 Task: Set a status limit to 10000.
Action: Mouse moved to (16, 597)
Screenshot: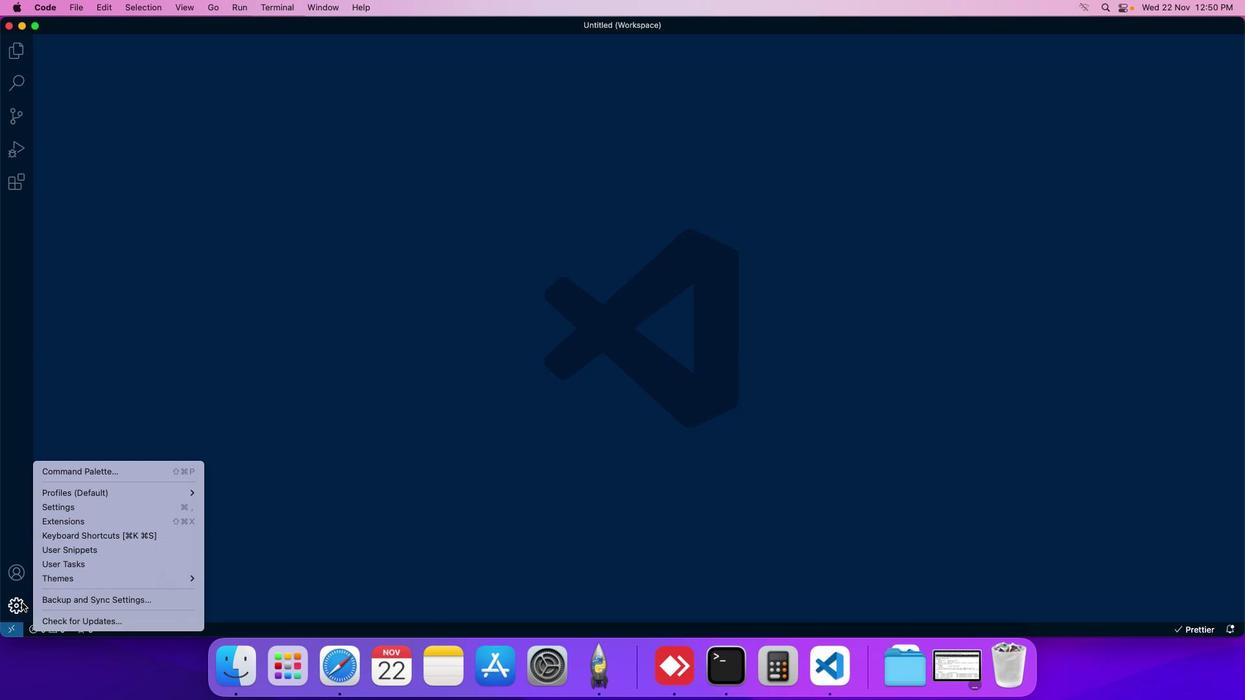 
Action: Mouse pressed left at (16, 597)
Screenshot: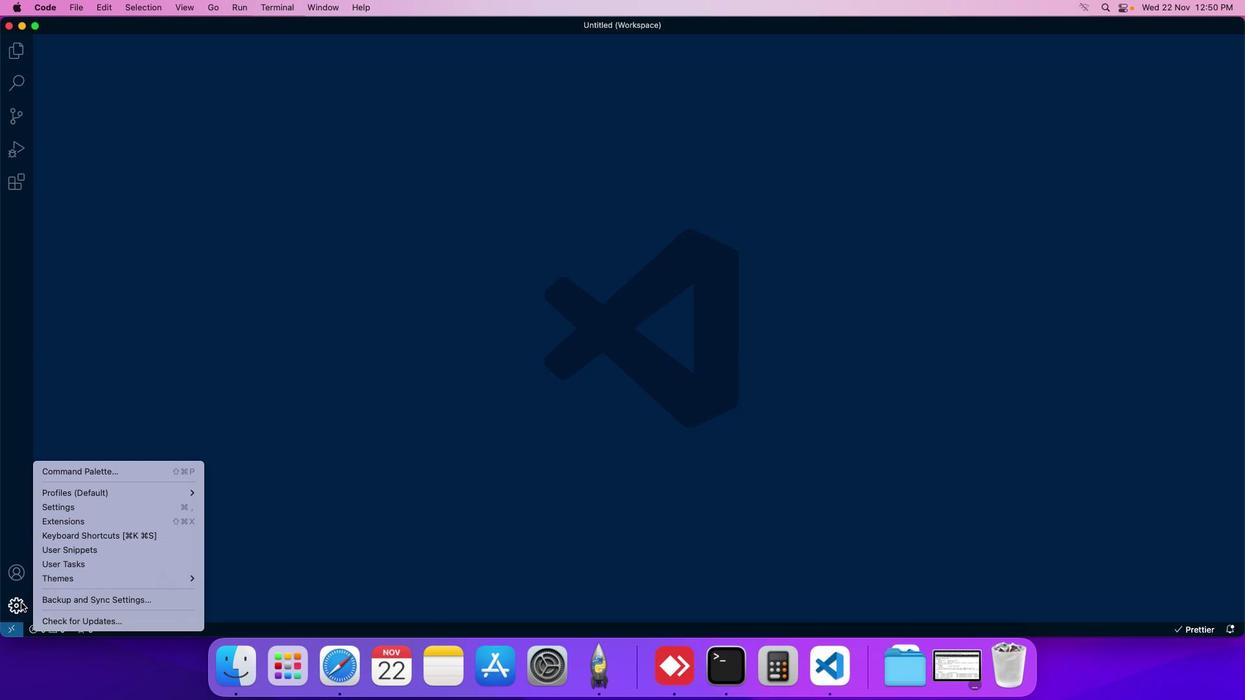 
Action: Mouse moved to (77, 507)
Screenshot: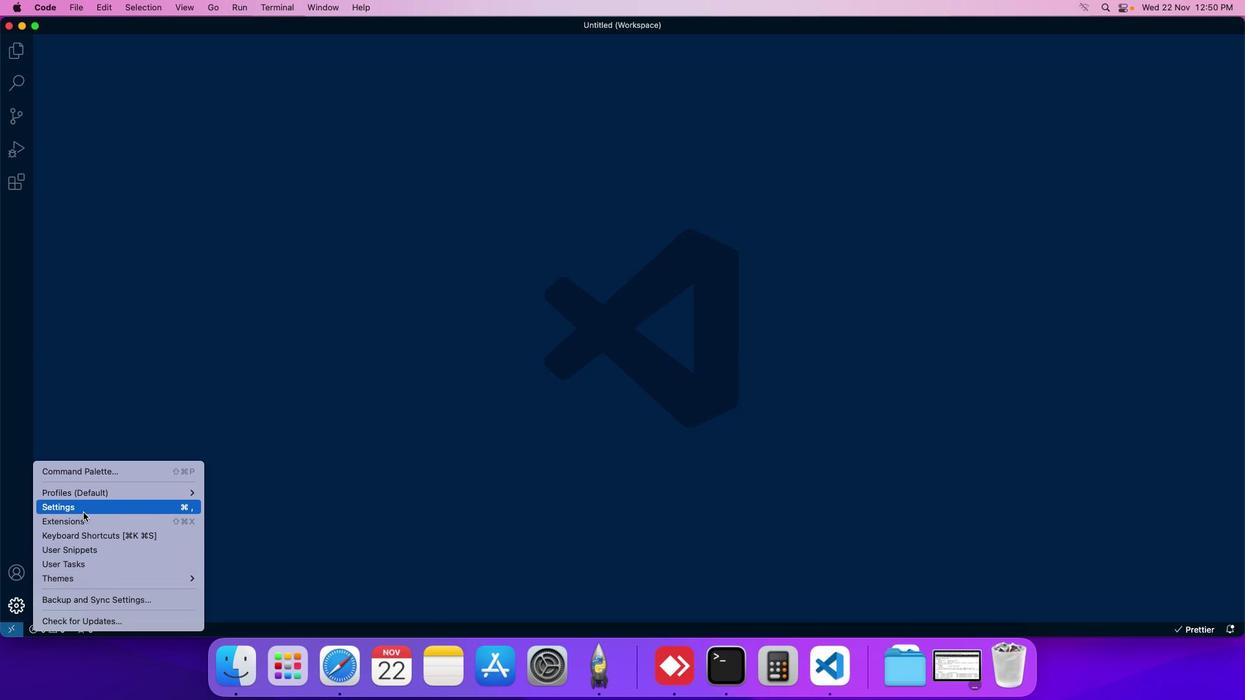 
Action: Mouse pressed left at (77, 507)
Screenshot: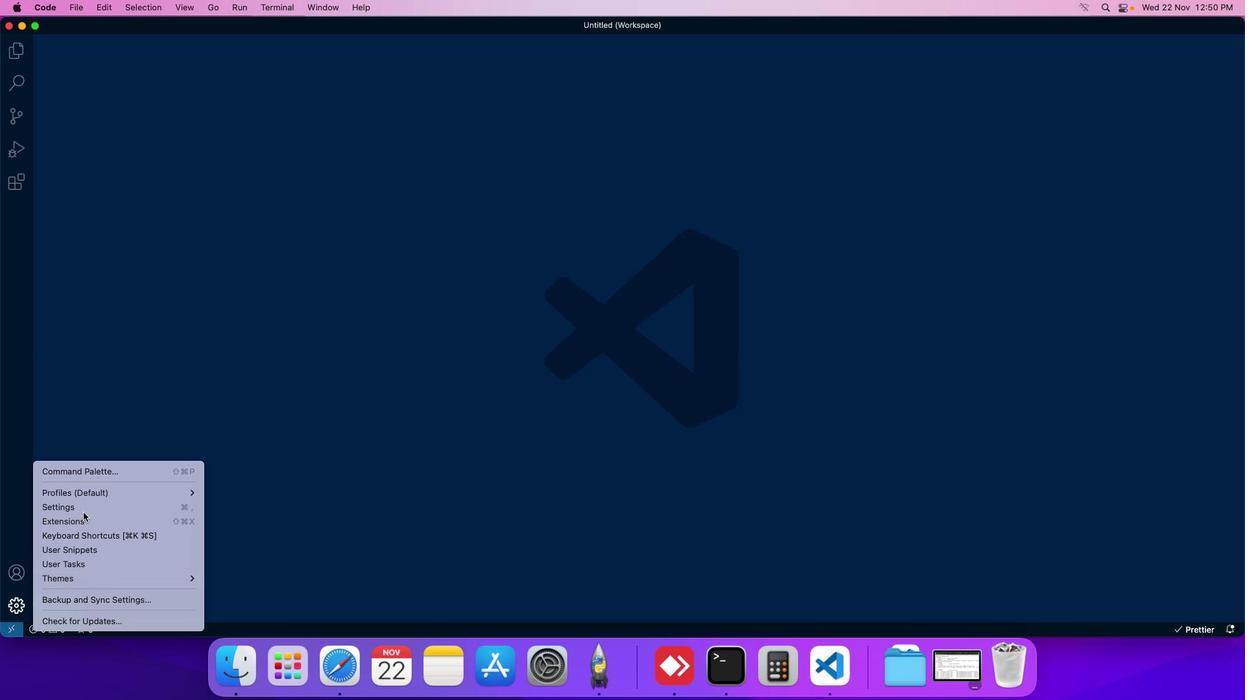 
Action: Mouse moved to (287, 102)
Screenshot: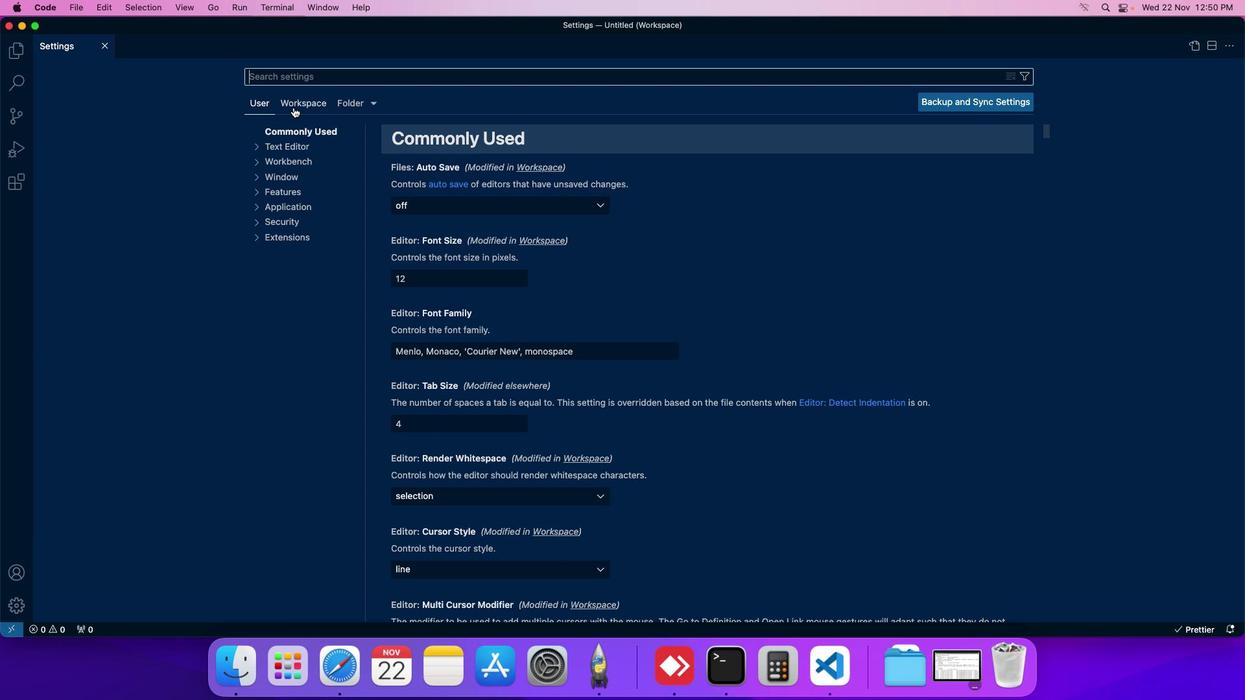 
Action: Mouse pressed left at (287, 102)
Screenshot: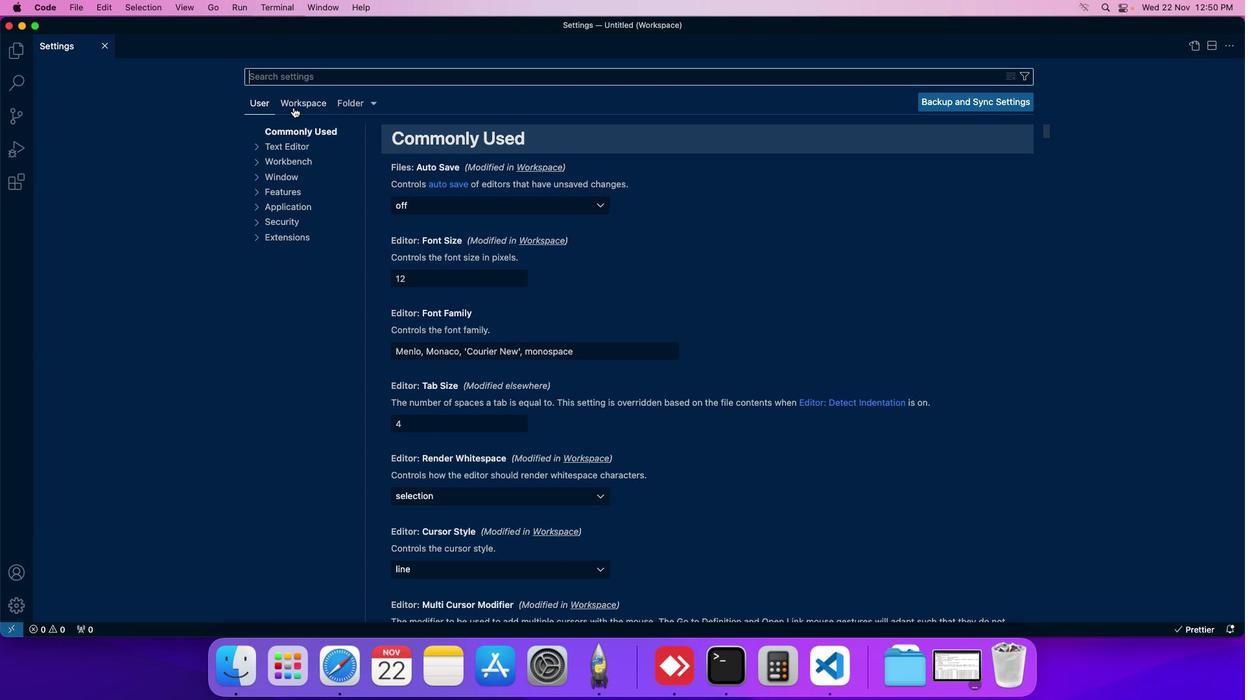 
Action: Mouse moved to (266, 213)
Screenshot: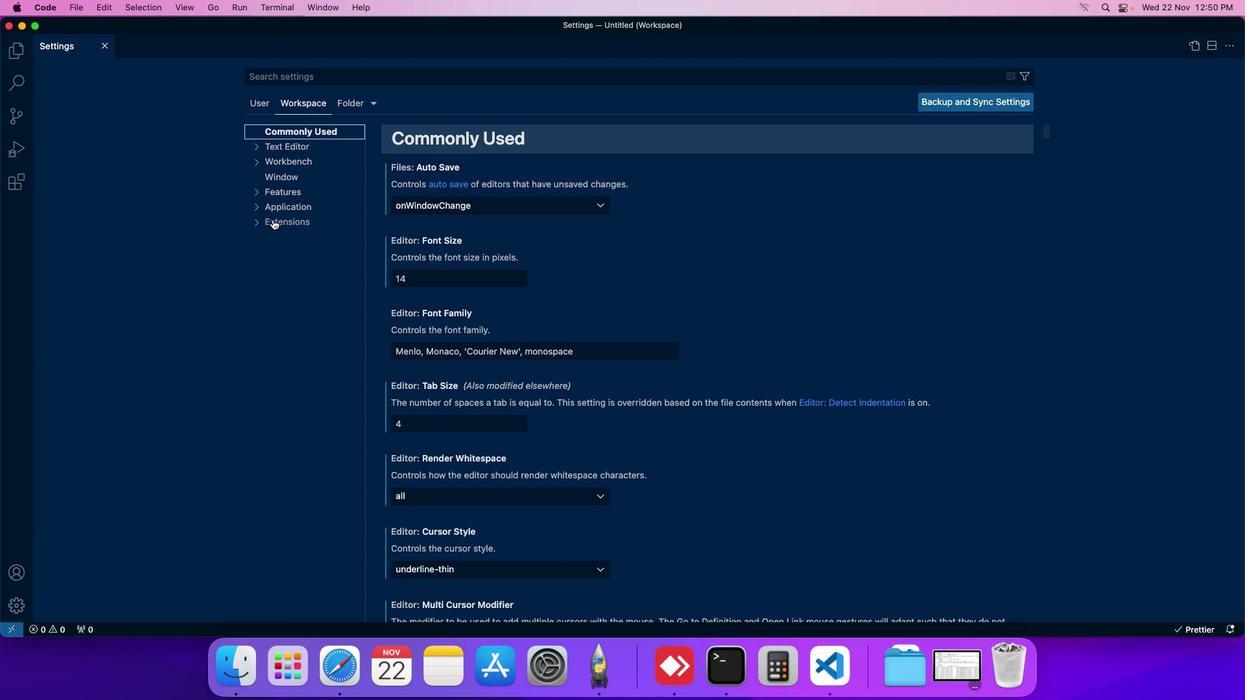 
Action: Mouse pressed left at (266, 213)
Screenshot: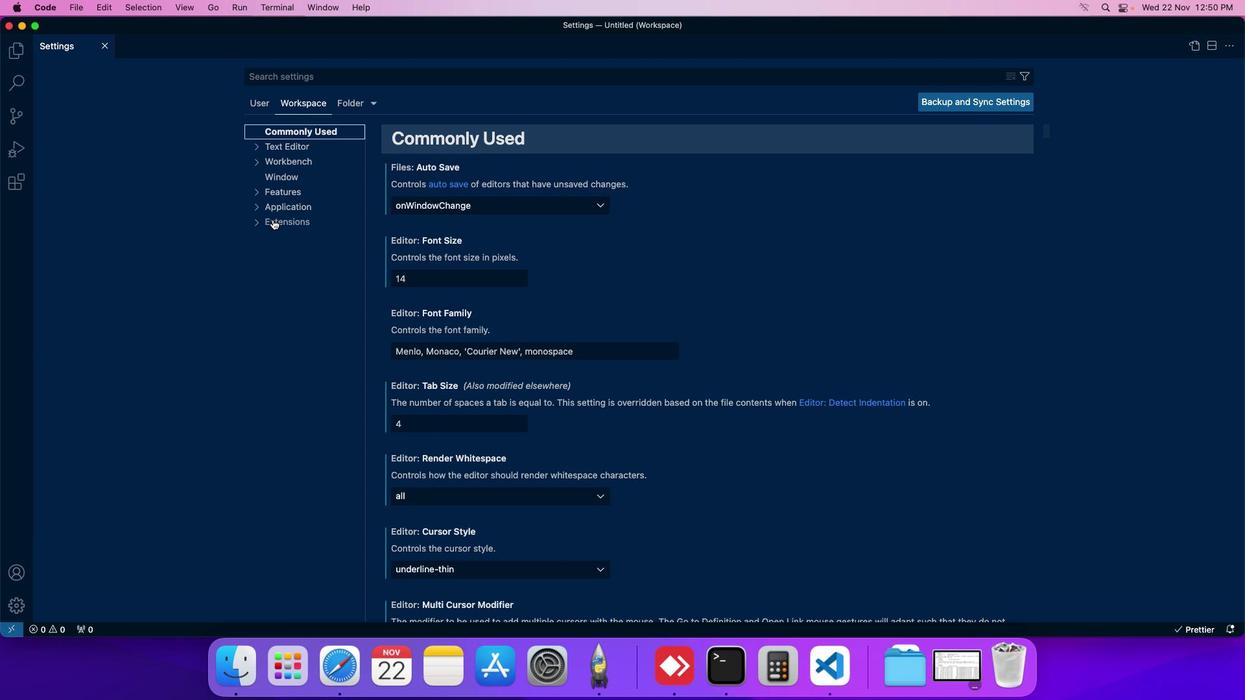 
Action: Mouse moved to (273, 272)
Screenshot: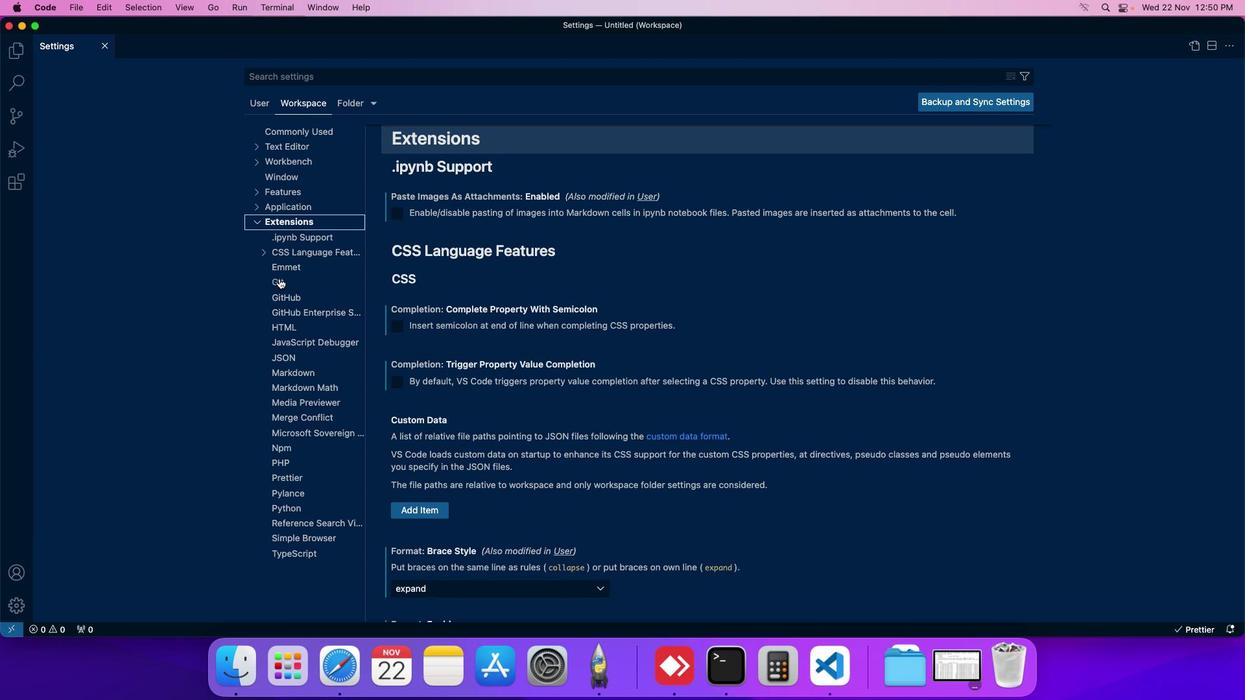 
Action: Mouse pressed left at (273, 272)
Screenshot: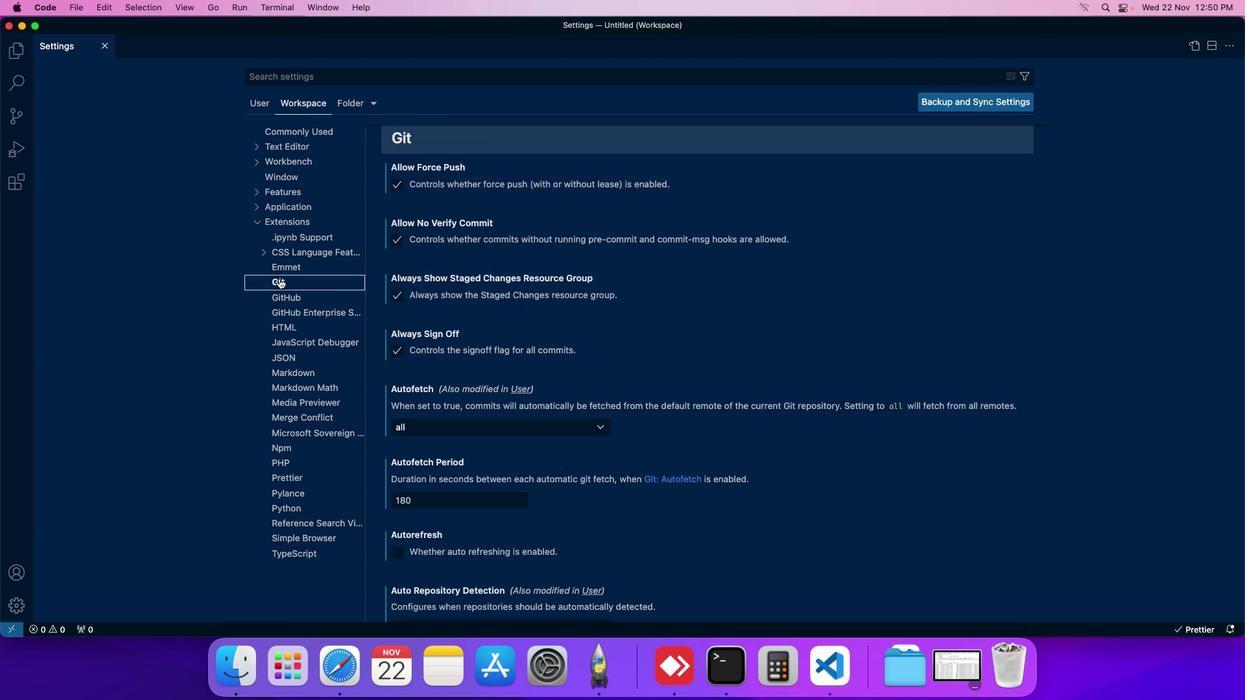 
Action: Mouse moved to (428, 321)
Screenshot: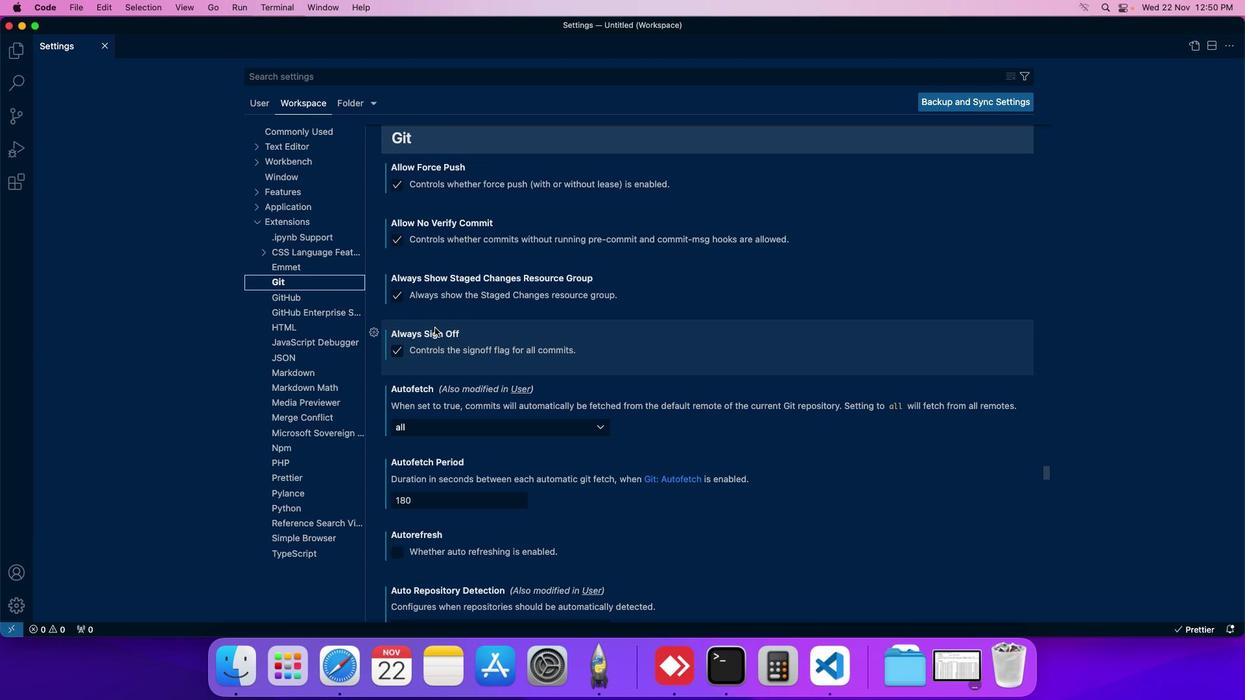 
Action: Mouse scrolled (428, 321) with delta (-5, -5)
Screenshot: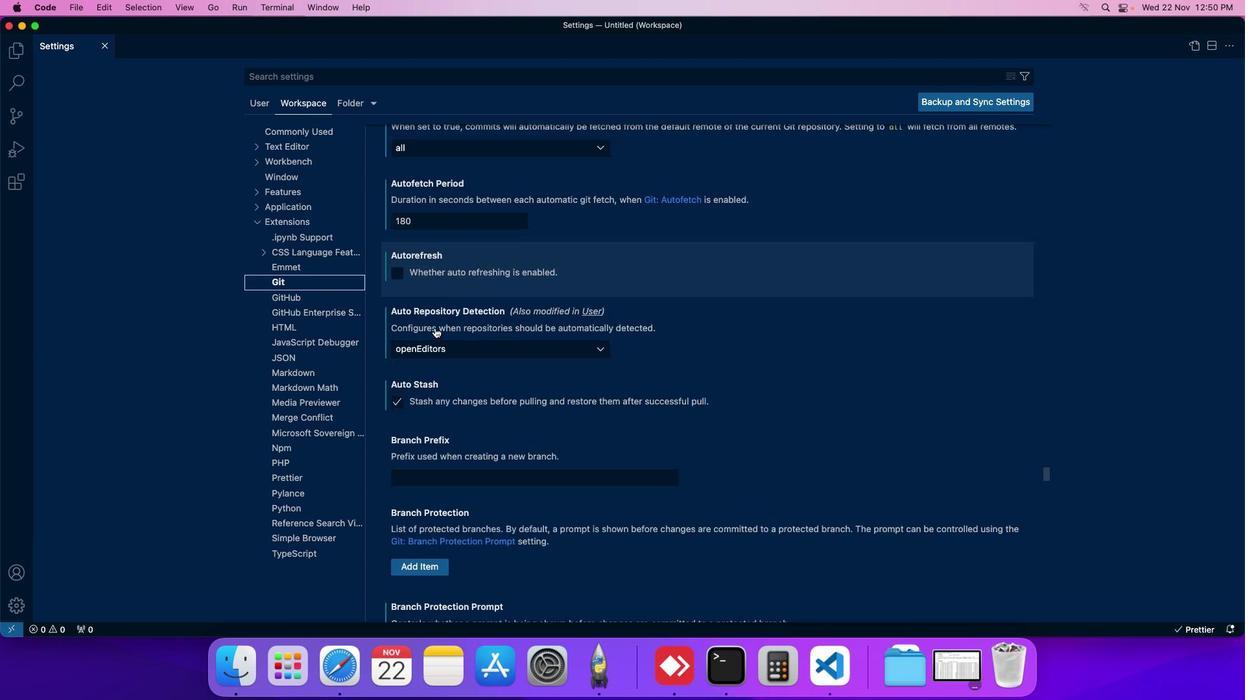 
Action: Mouse scrolled (428, 321) with delta (-5, -5)
Screenshot: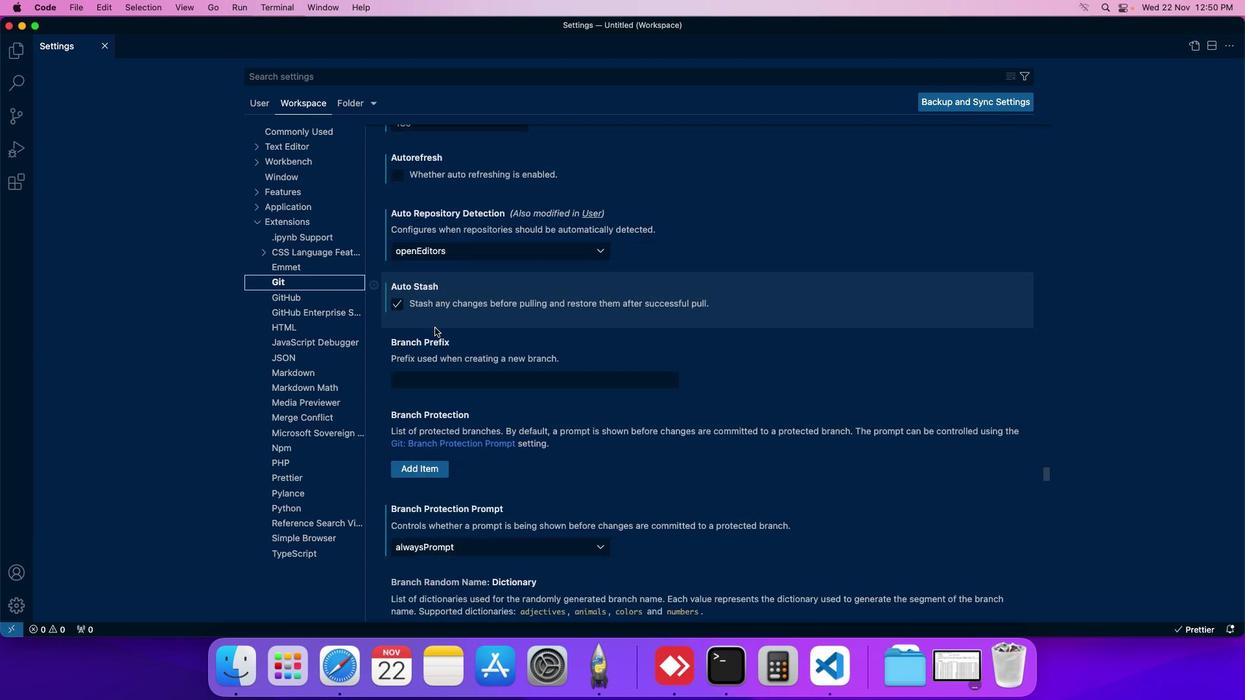 
Action: Mouse scrolled (428, 321) with delta (-5, -5)
Screenshot: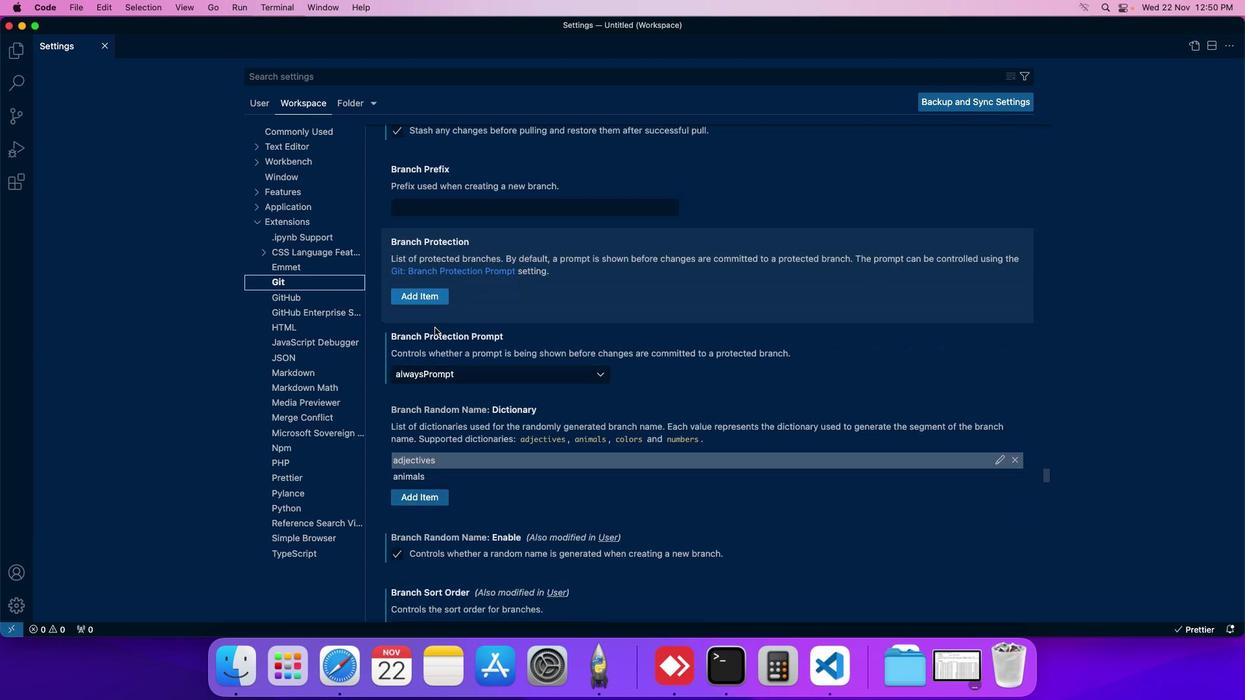 
Action: Mouse scrolled (428, 321) with delta (-5, -5)
Screenshot: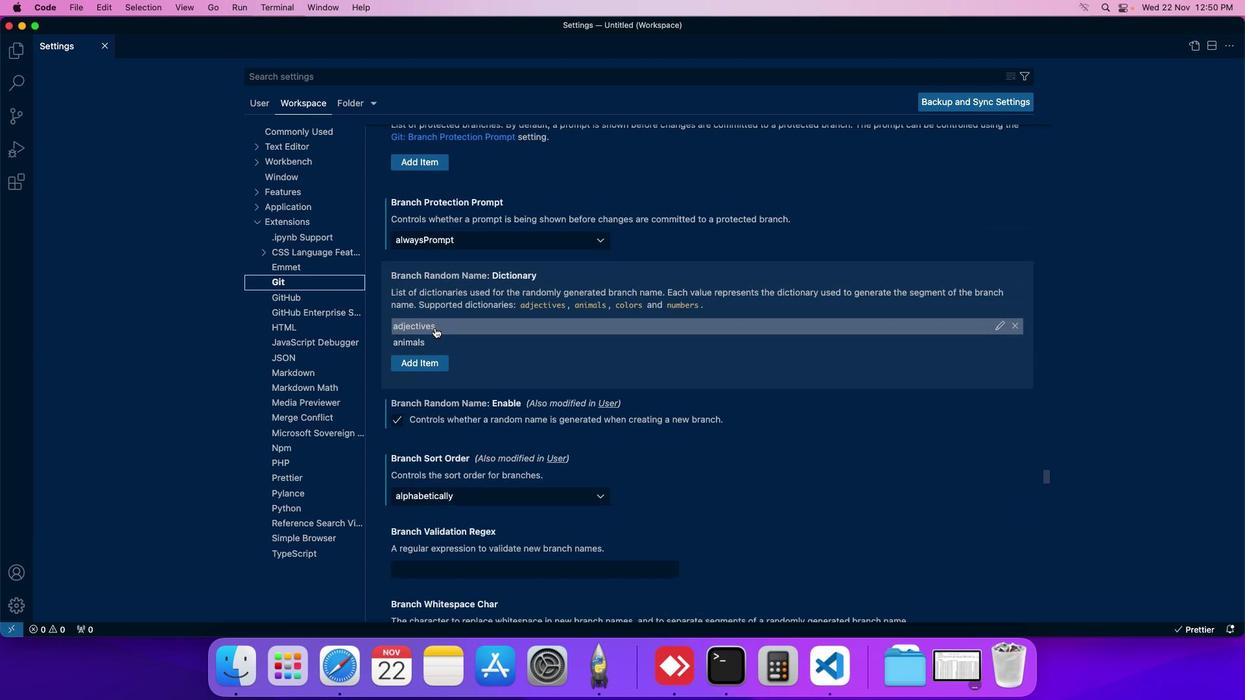 
Action: Mouse scrolled (428, 321) with delta (-5, -5)
Screenshot: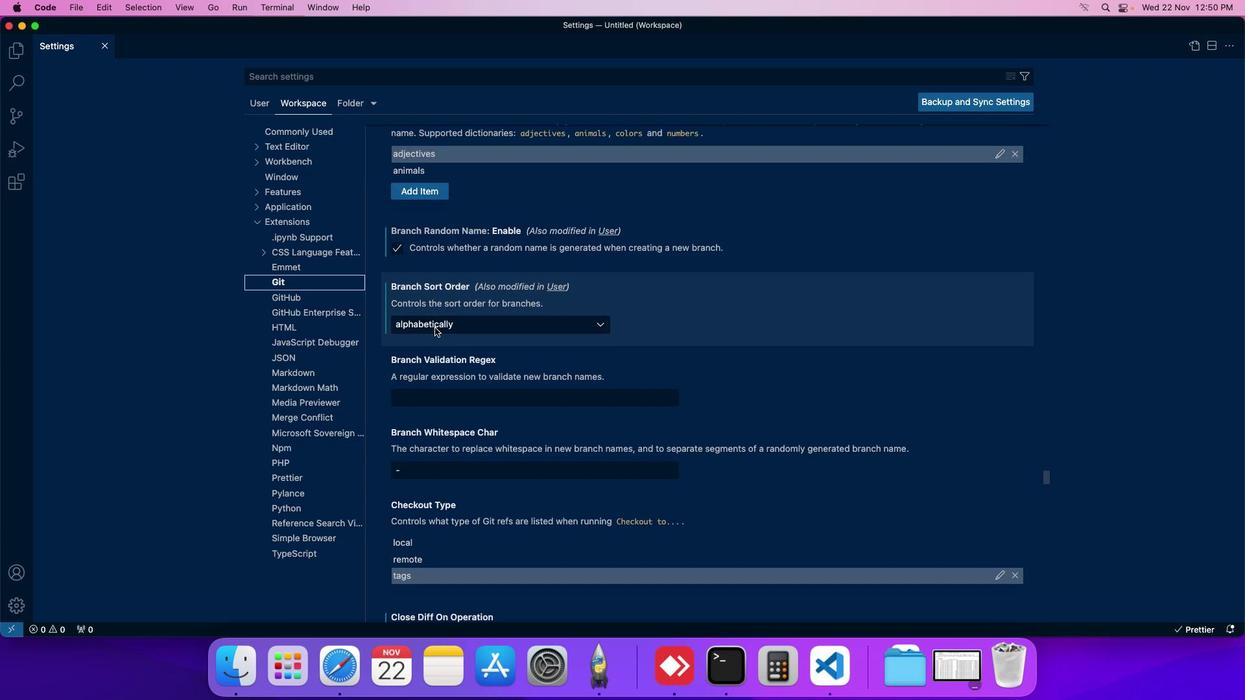 
Action: Mouse scrolled (428, 321) with delta (-5, -5)
Screenshot: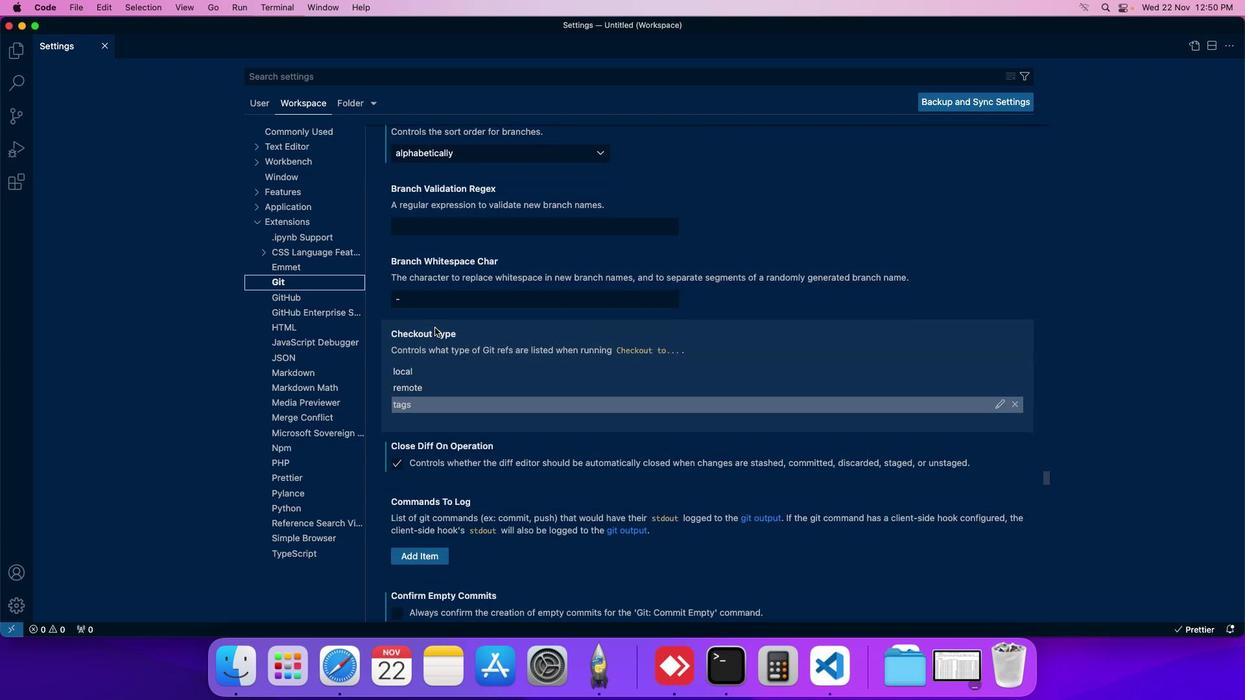 
Action: Mouse scrolled (428, 321) with delta (-5, -5)
Screenshot: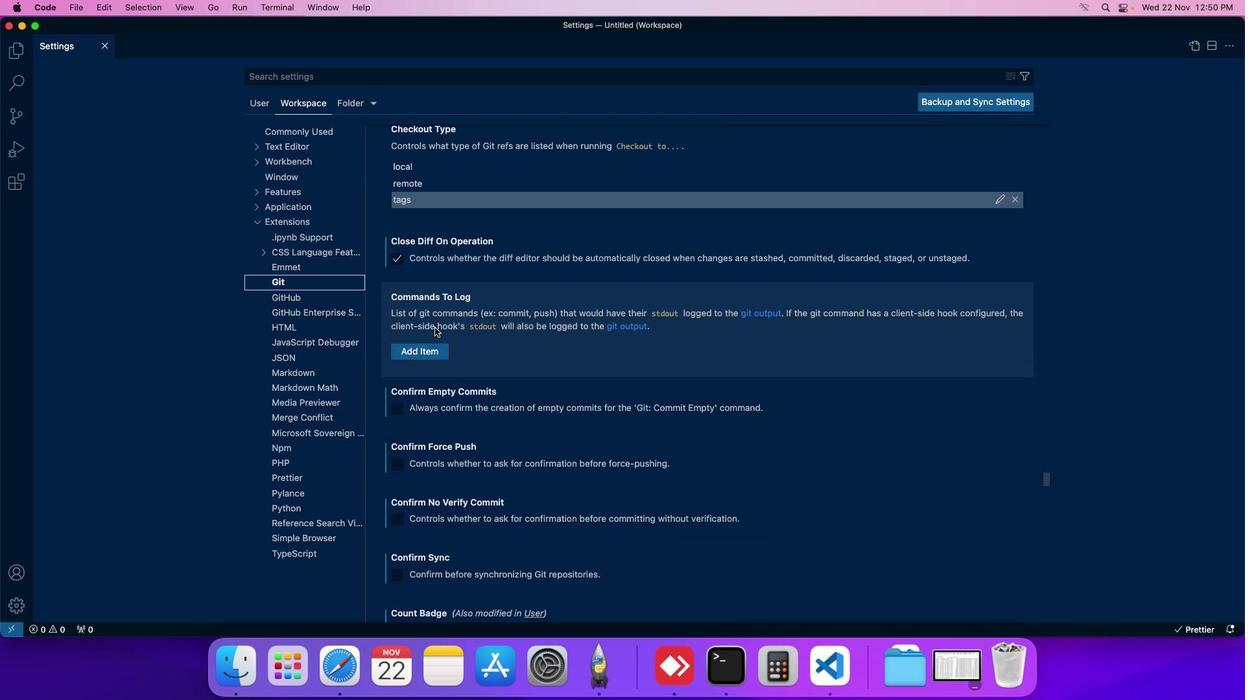
Action: Mouse scrolled (428, 321) with delta (-5, -5)
Screenshot: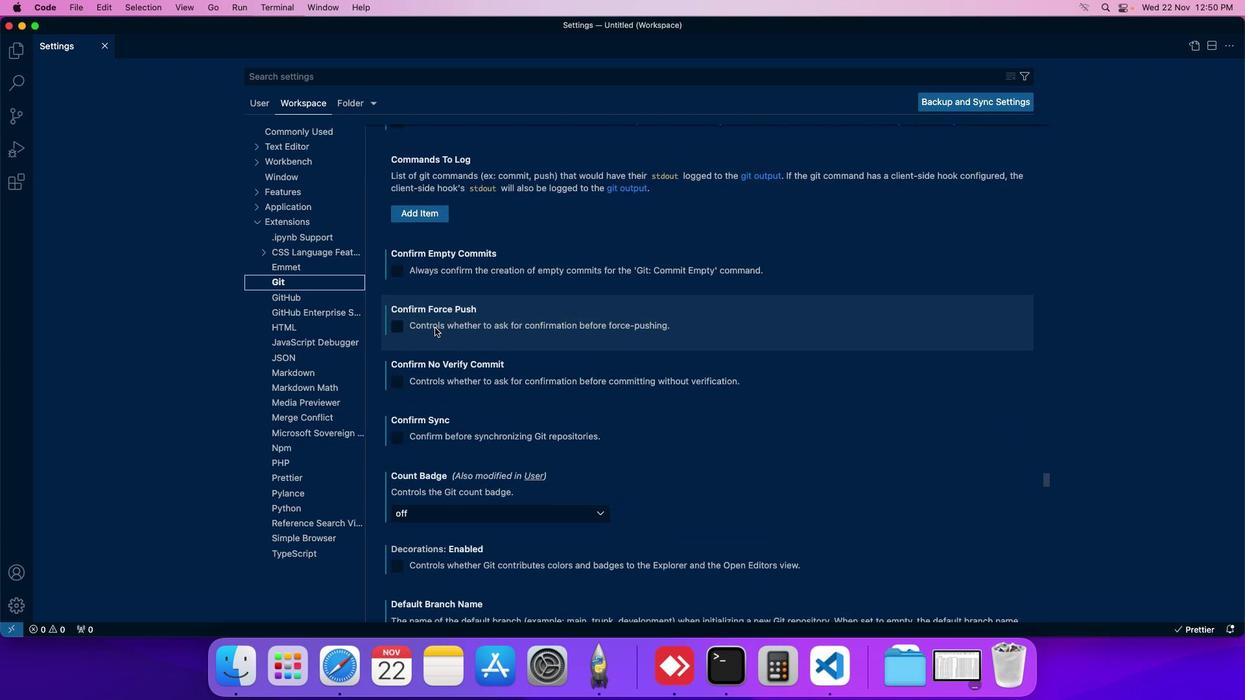 
Action: Mouse scrolled (428, 321) with delta (-5, -5)
Screenshot: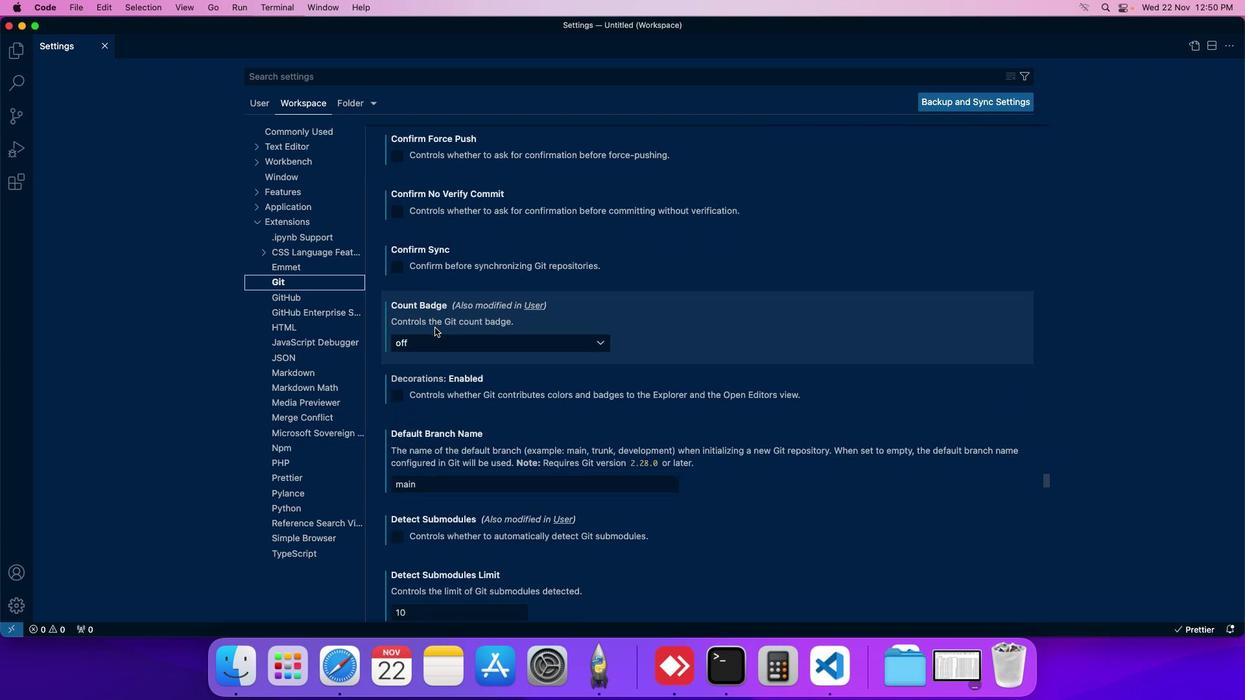 
Action: Mouse scrolled (428, 321) with delta (-5, -5)
Screenshot: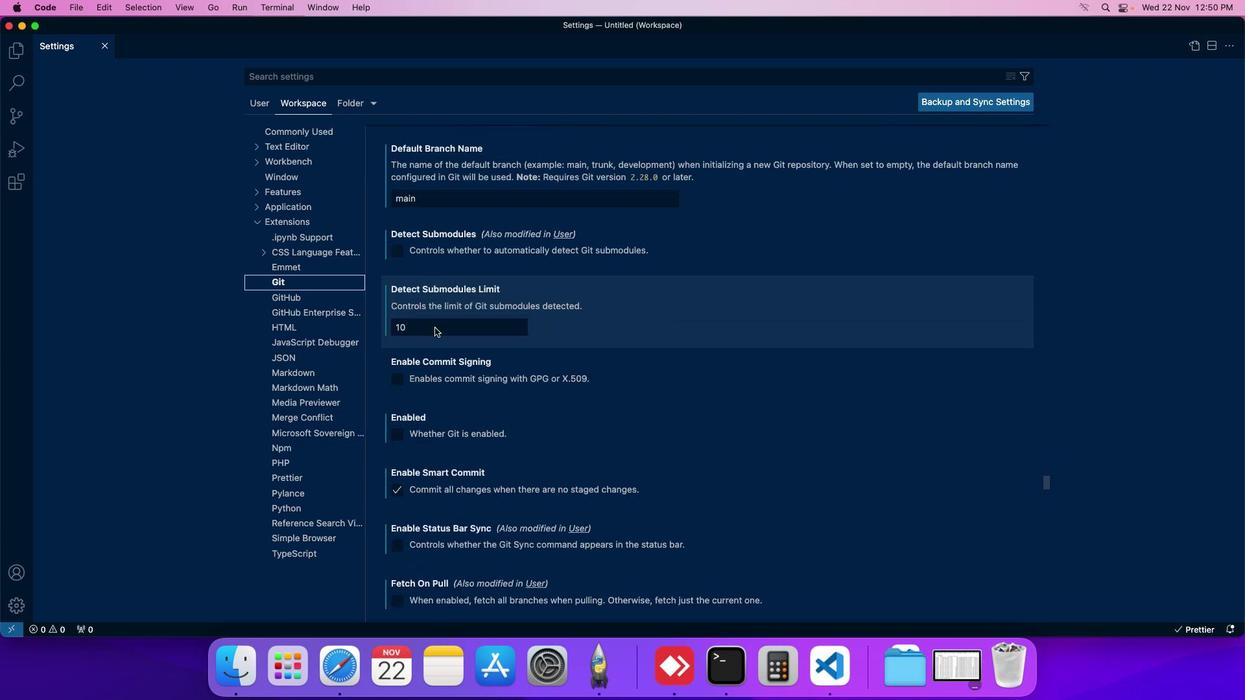 
Action: Mouse scrolled (428, 321) with delta (-5, -5)
Screenshot: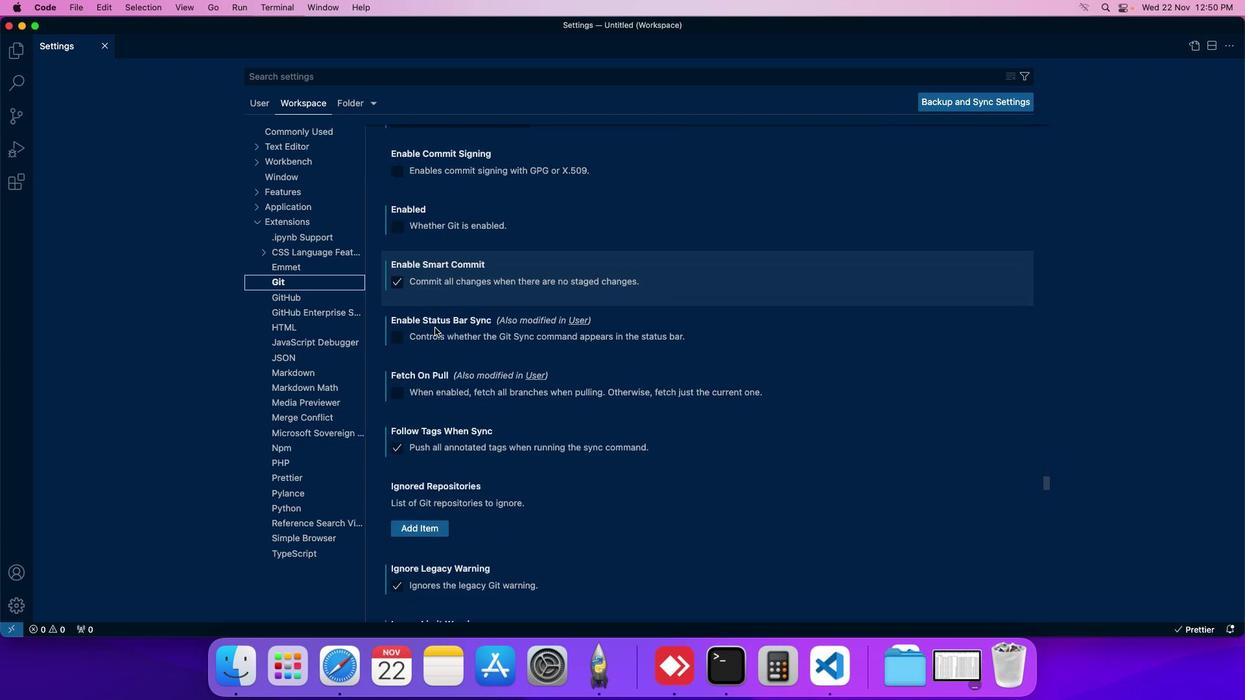 
Action: Mouse scrolled (428, 321) with delta (-5, -5)
Screenshot: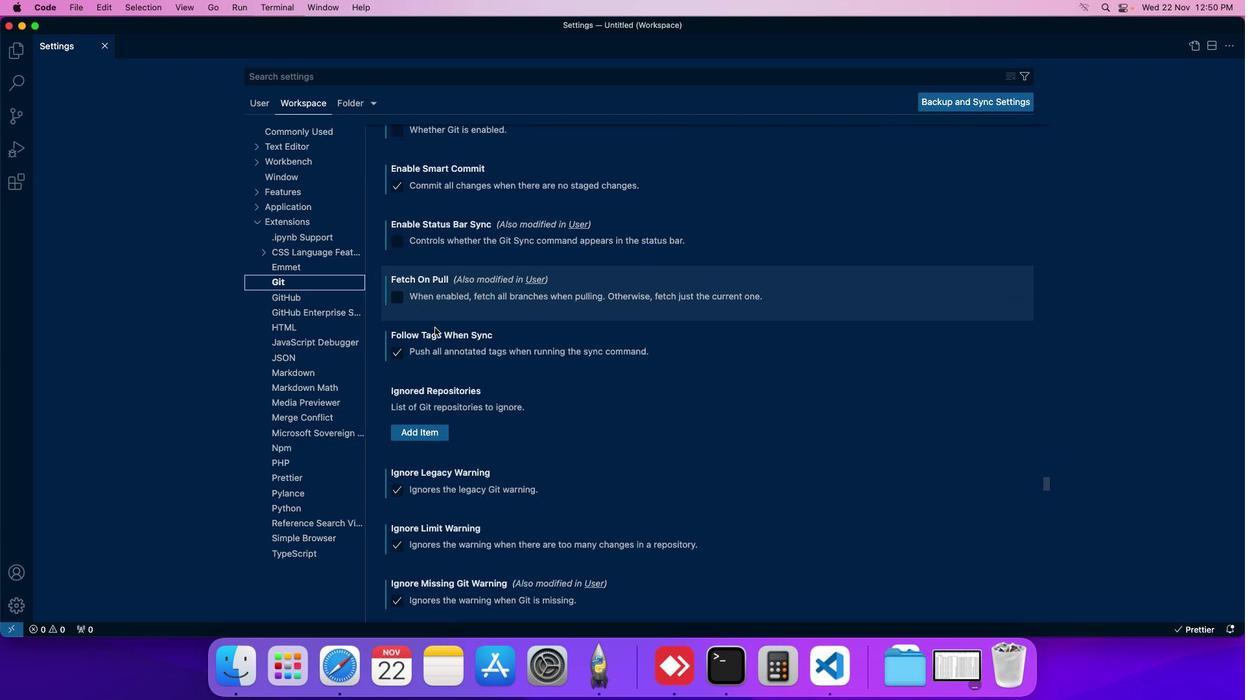 
Action: Mouse scrolled (428, 321) with delta (-5, -5)
Screenshot: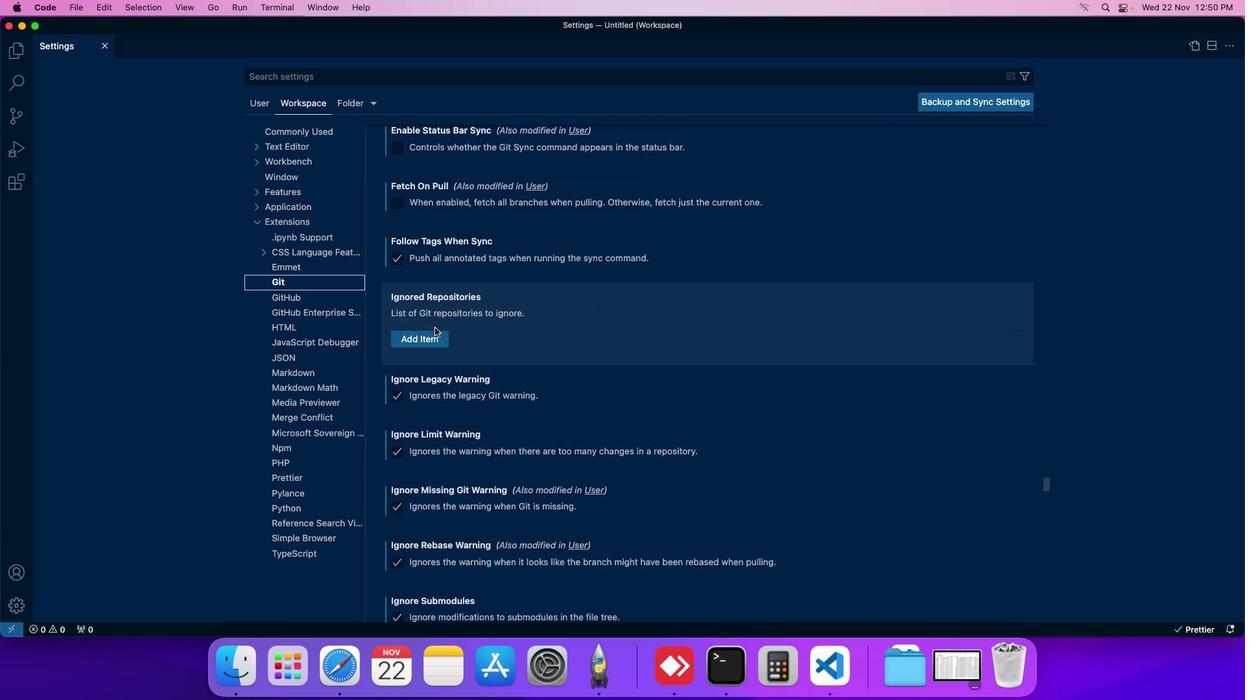 
Action: Mouse scrolled (428, 321) with delta (-5, -5)
Screenshot: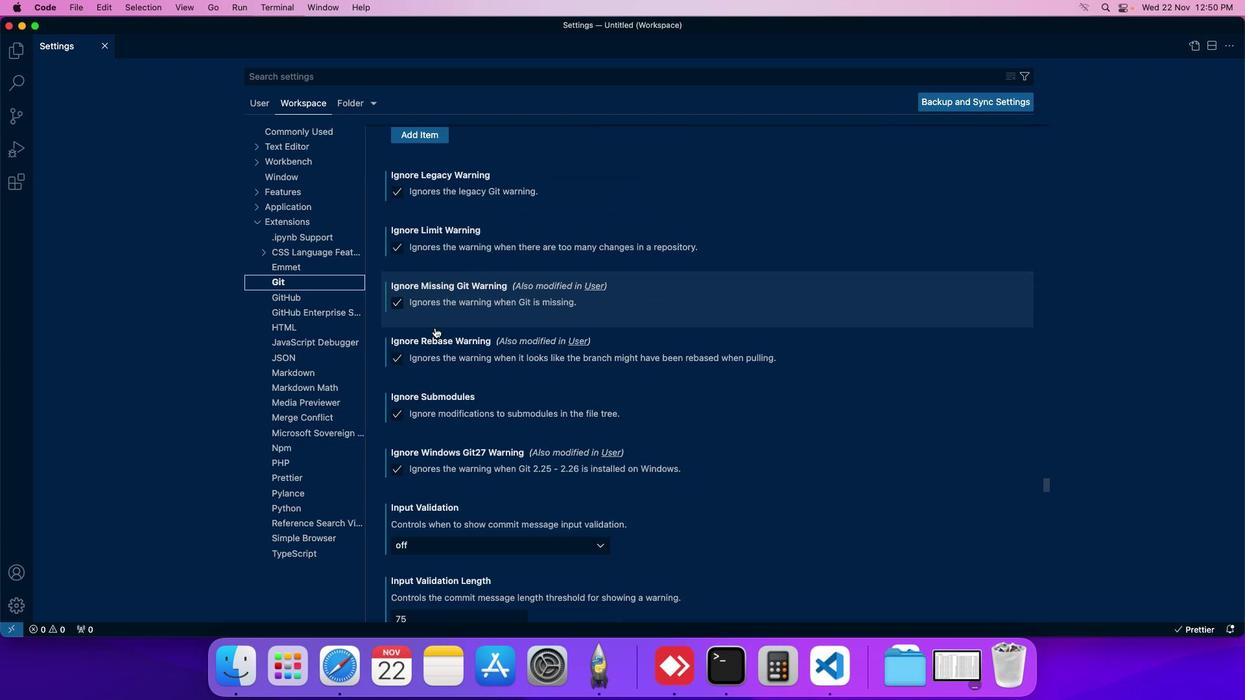 
Action: Mouse scrolled (428, 321) with delta (-5, -5)
Screenshot: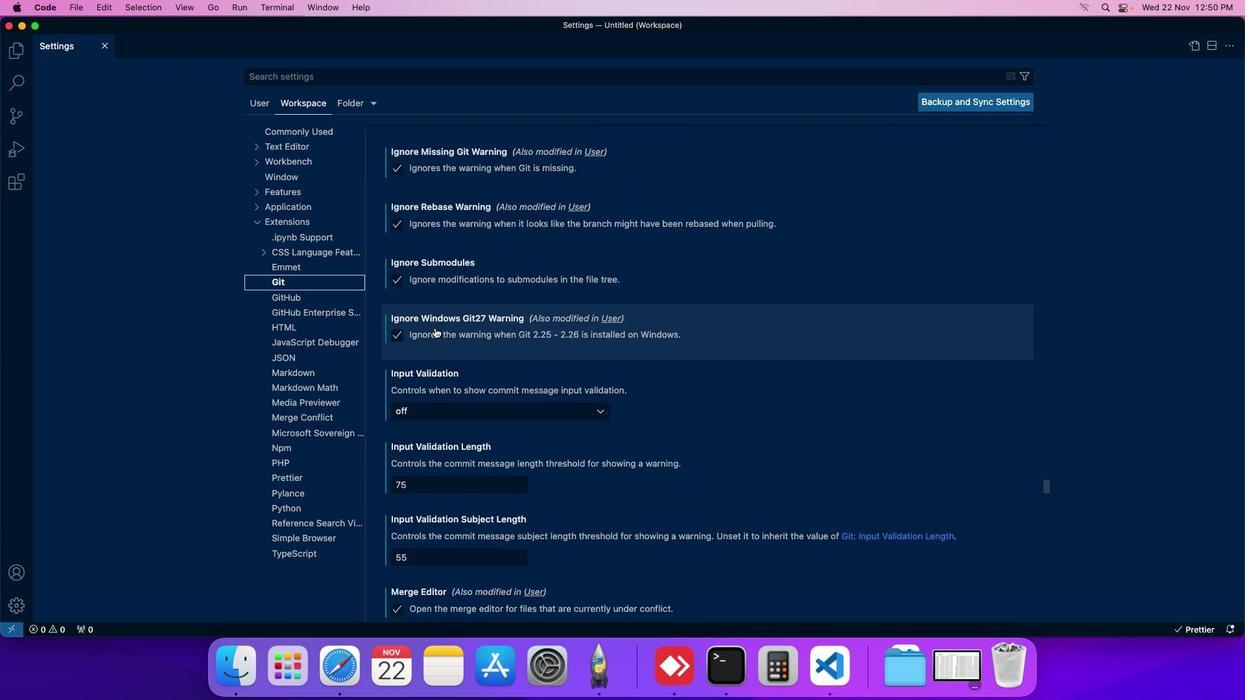 
Action: Mouse scrolled (428, 321) with delta (-5, -5)
Screenshot: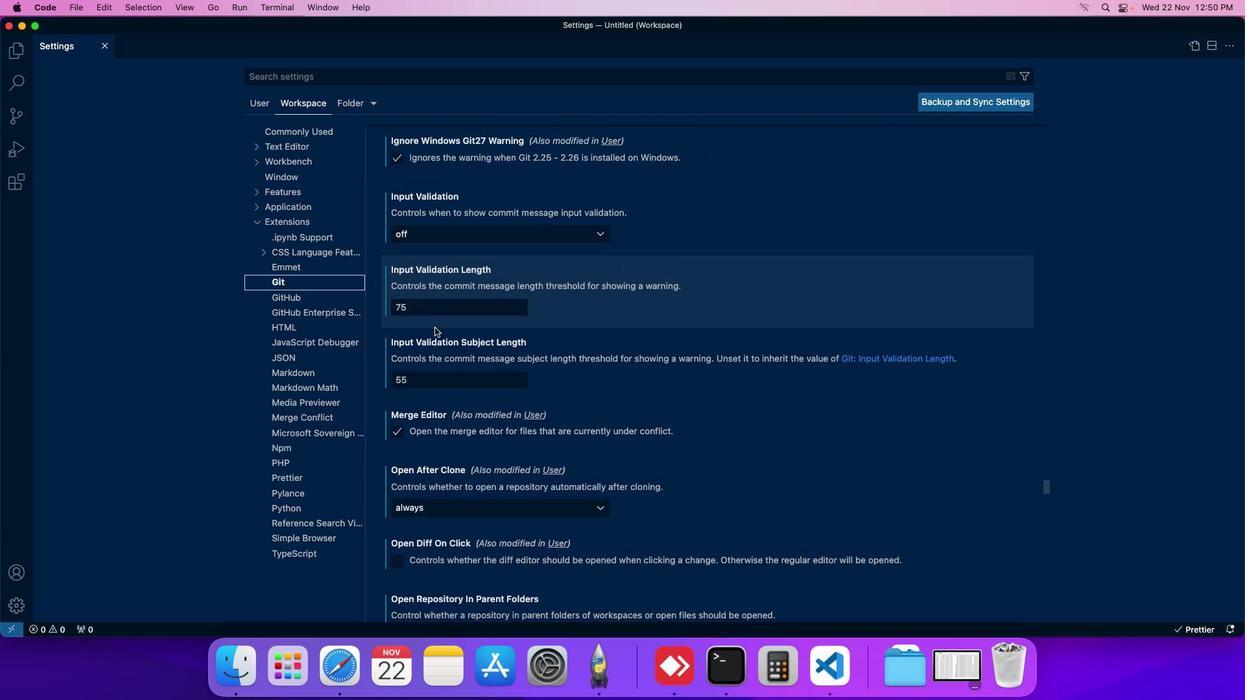 
Action: Mouse scrolled (428, 321) with delta (-5, -5)
Screenshot: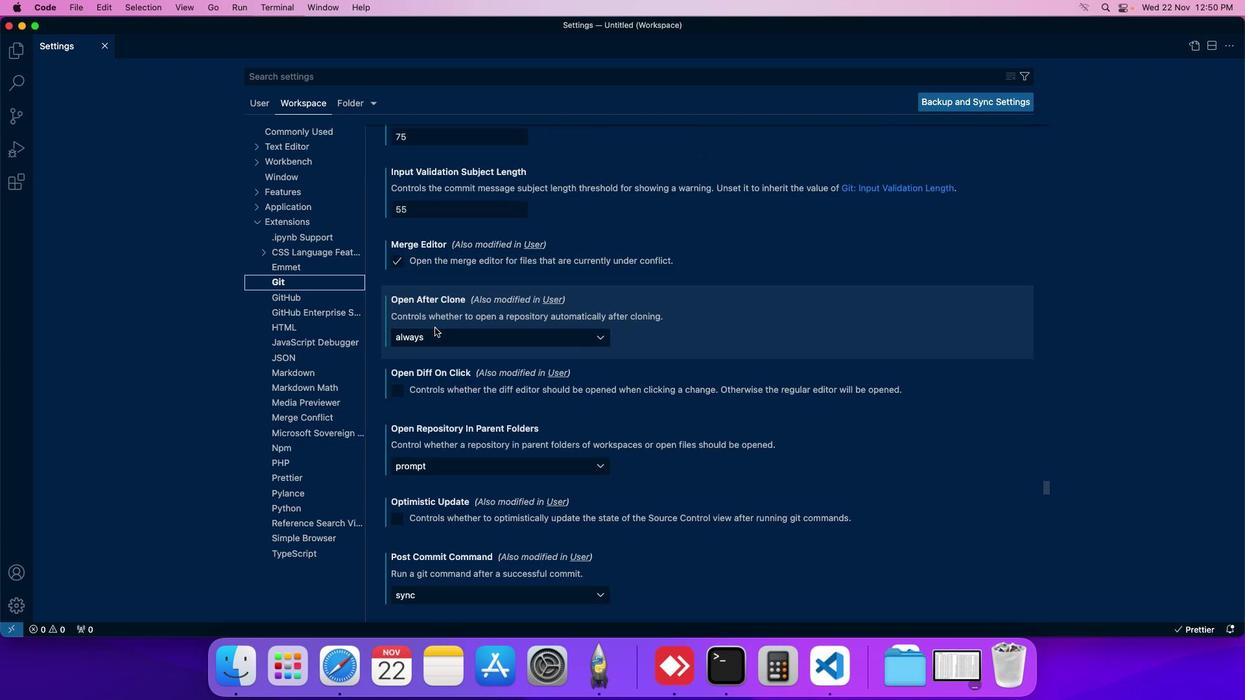 
Action: Mouse scrolled (428, 321) with delta (-5, -5)
Screenshot: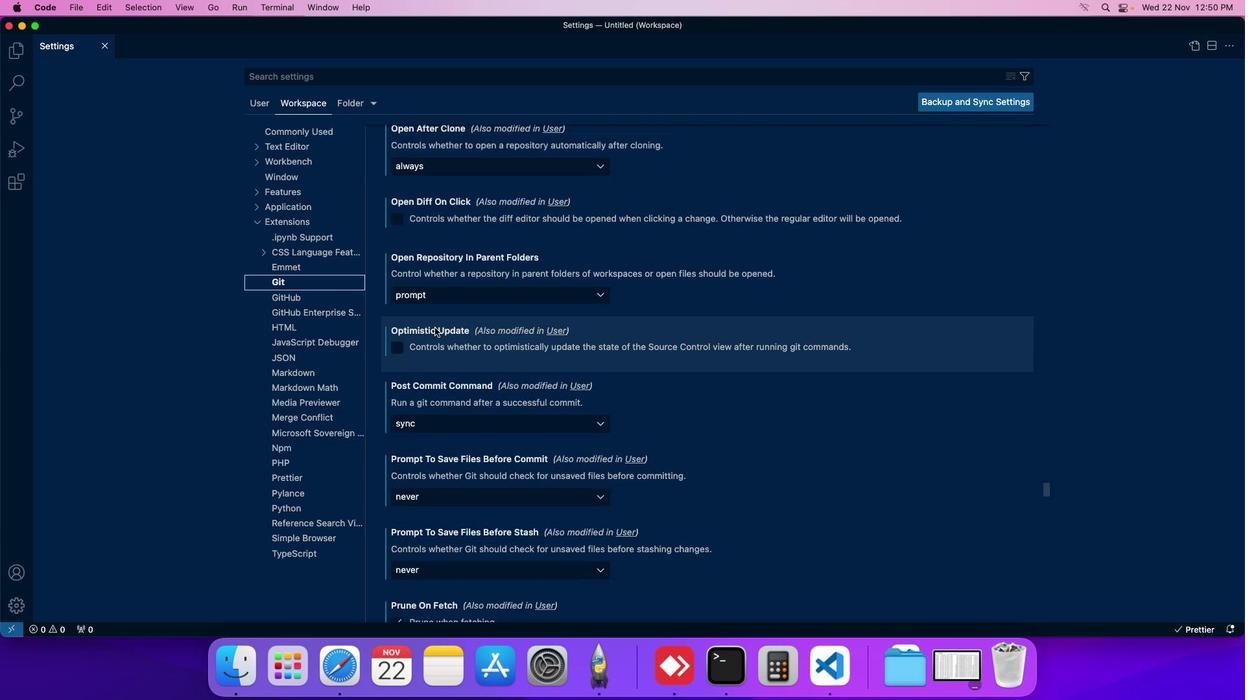 
Action: Mouse scrolled (428, 321) with delta (-5, -5)
Screenshot: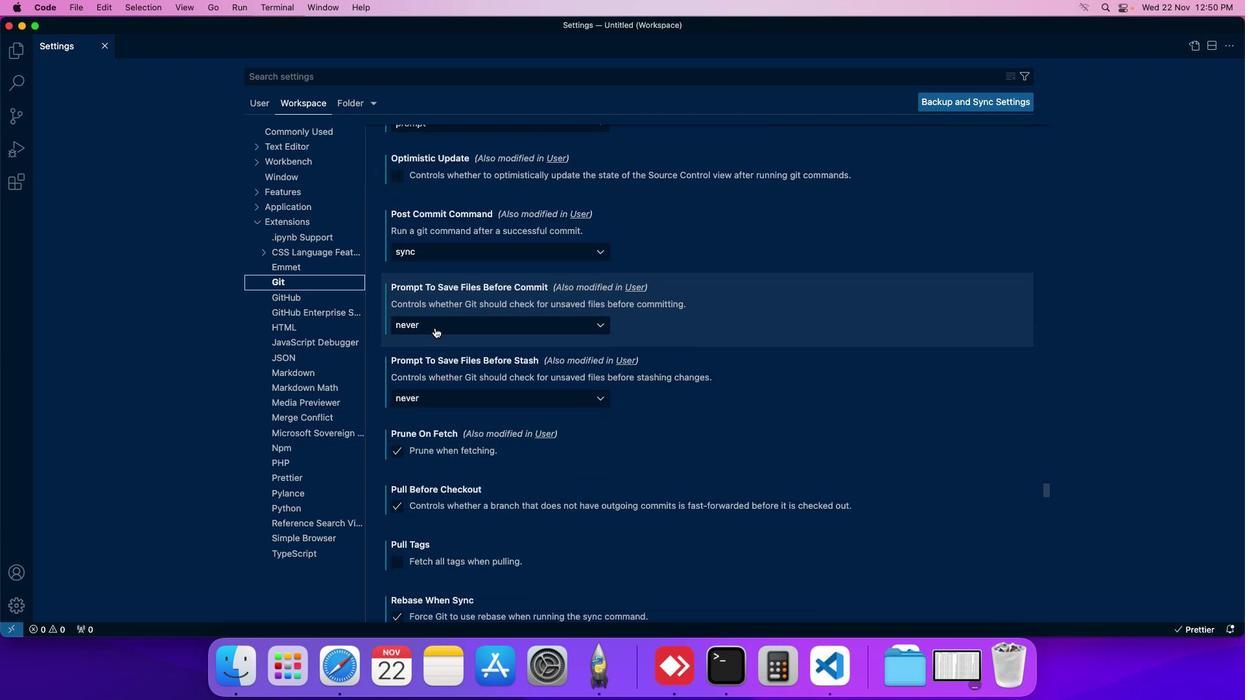 
Action: Mouse scrolled (428, 321) with delta (-5, -5)
Screenshot: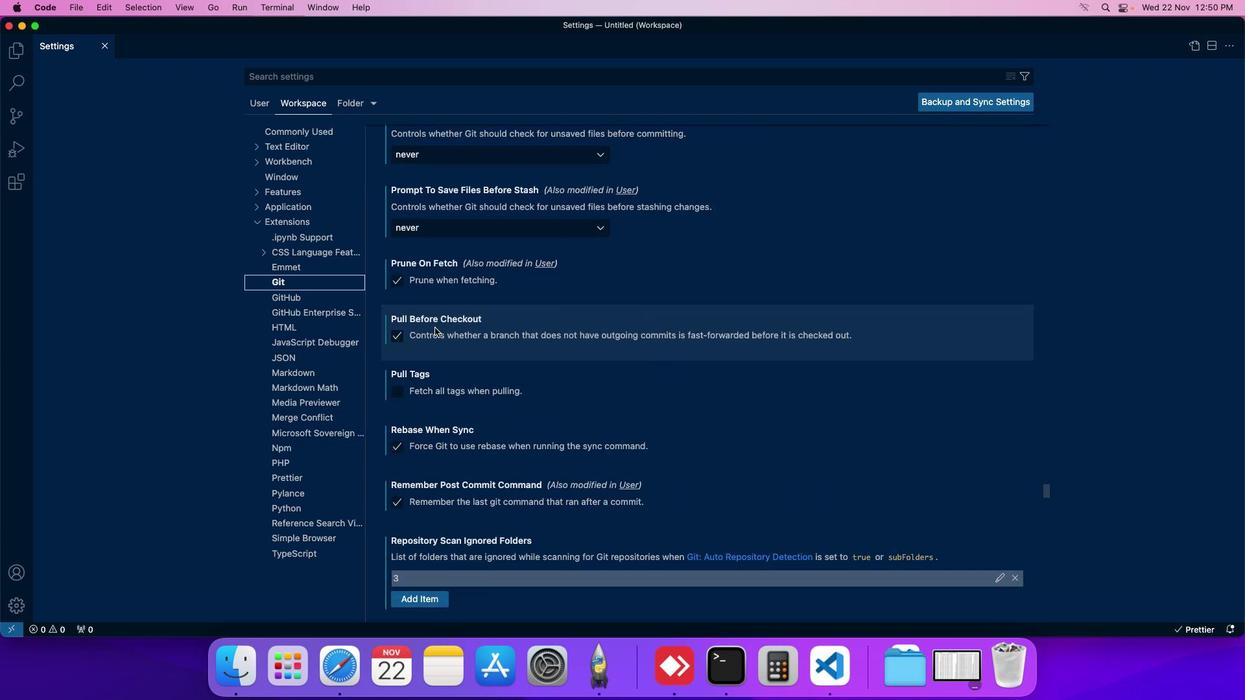 
Action: Mouse scrolled (428, 321) with delta (-5, -5)
Screenshot: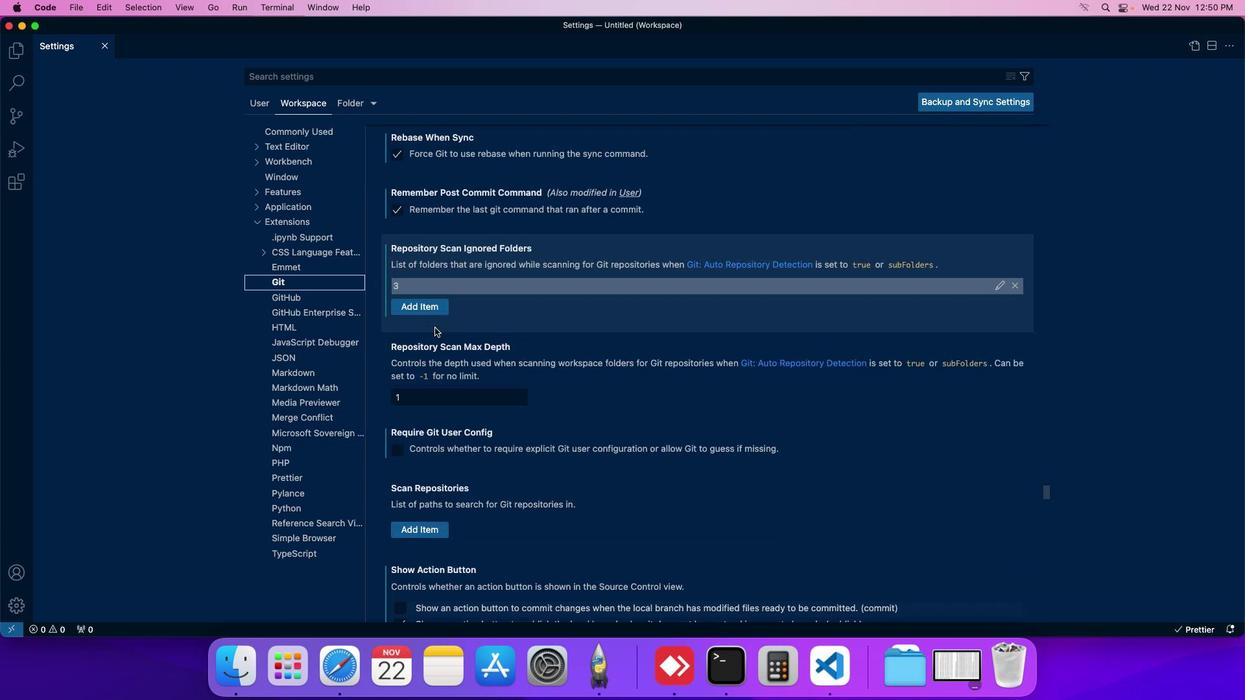 
Action: Mouse scrolled (428, 321) with delta (-5, -5)
Screenshot: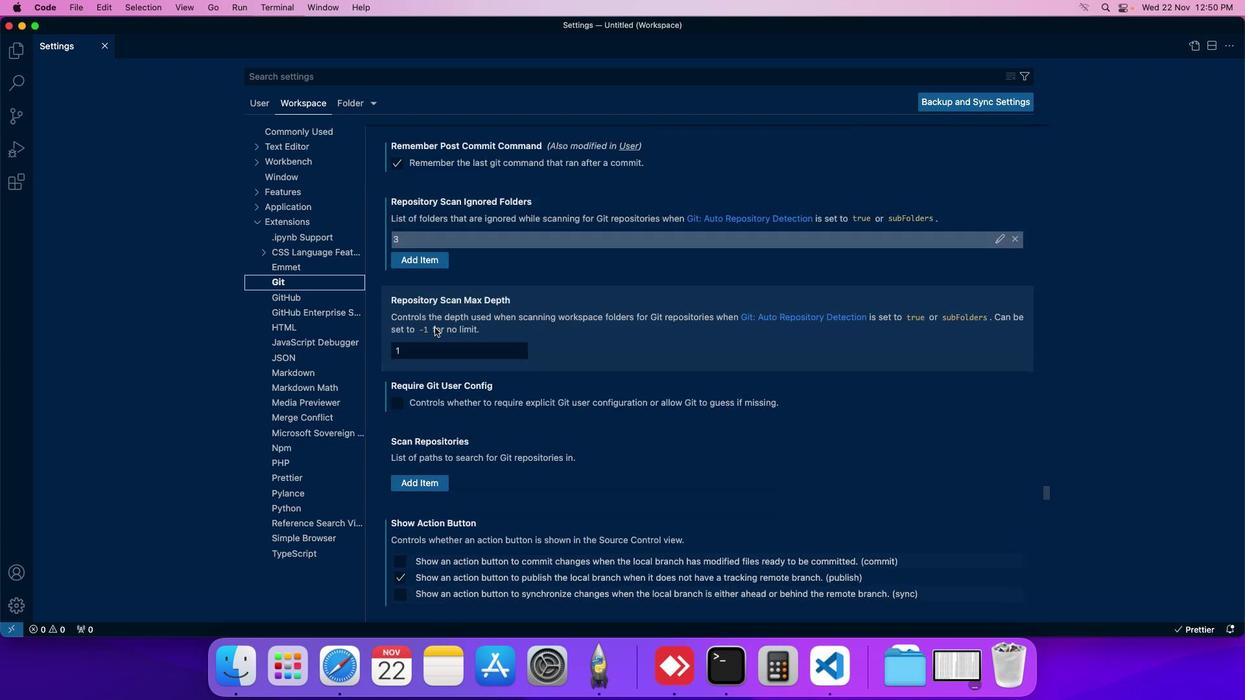 
Action: Mouse scrolled (428, 321) with delta (-5, -5)
Screenshot: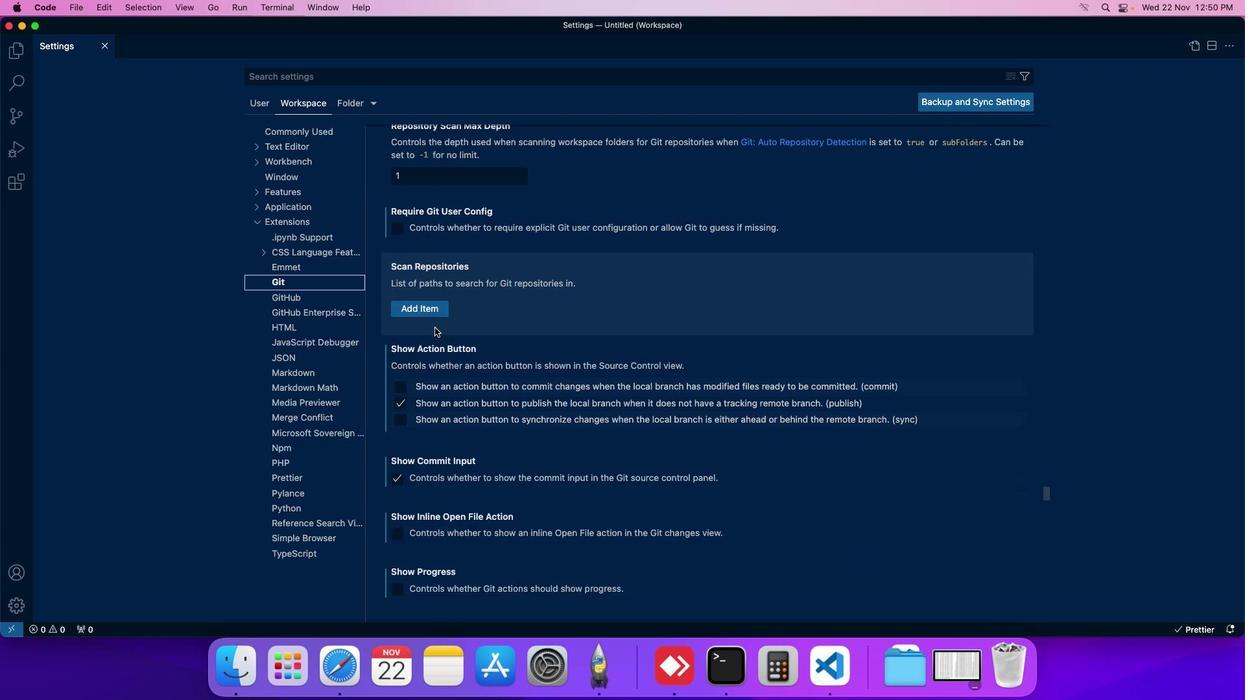 
Action: Mouse scrolled (428, 321) with delta (-5, -5)
Screenshot: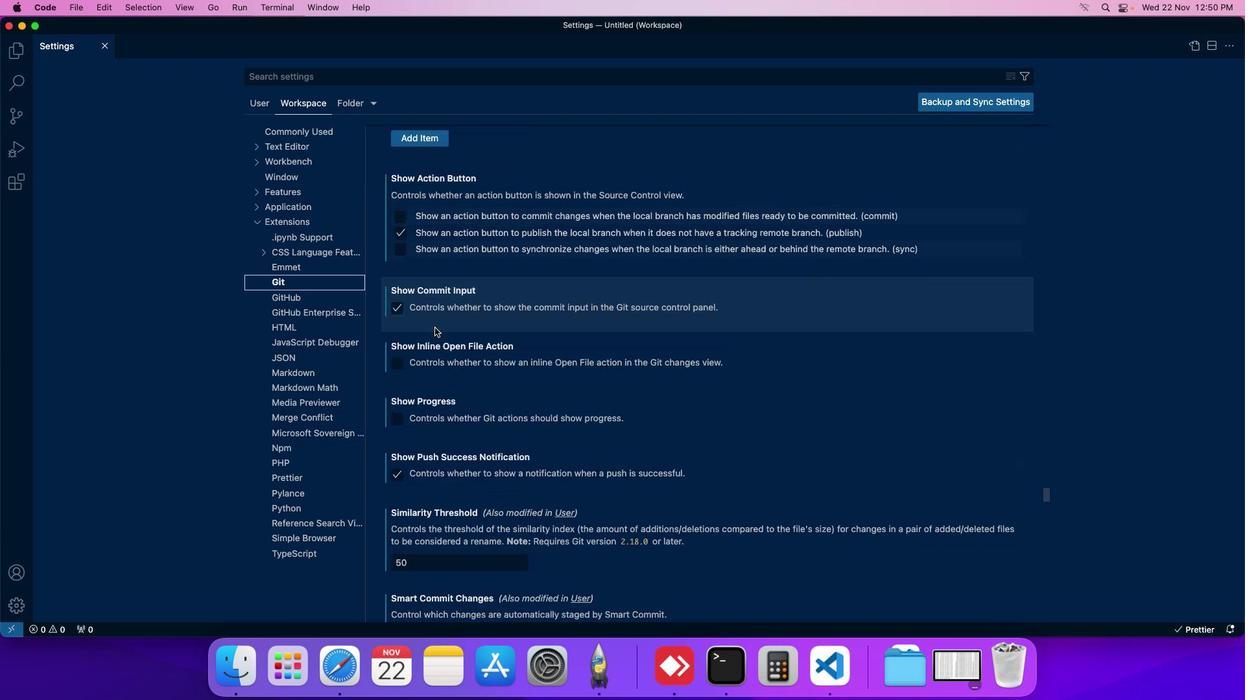 
Action: Mouse scrolled (428, 321) with delta (-5, -5)
Screenshot: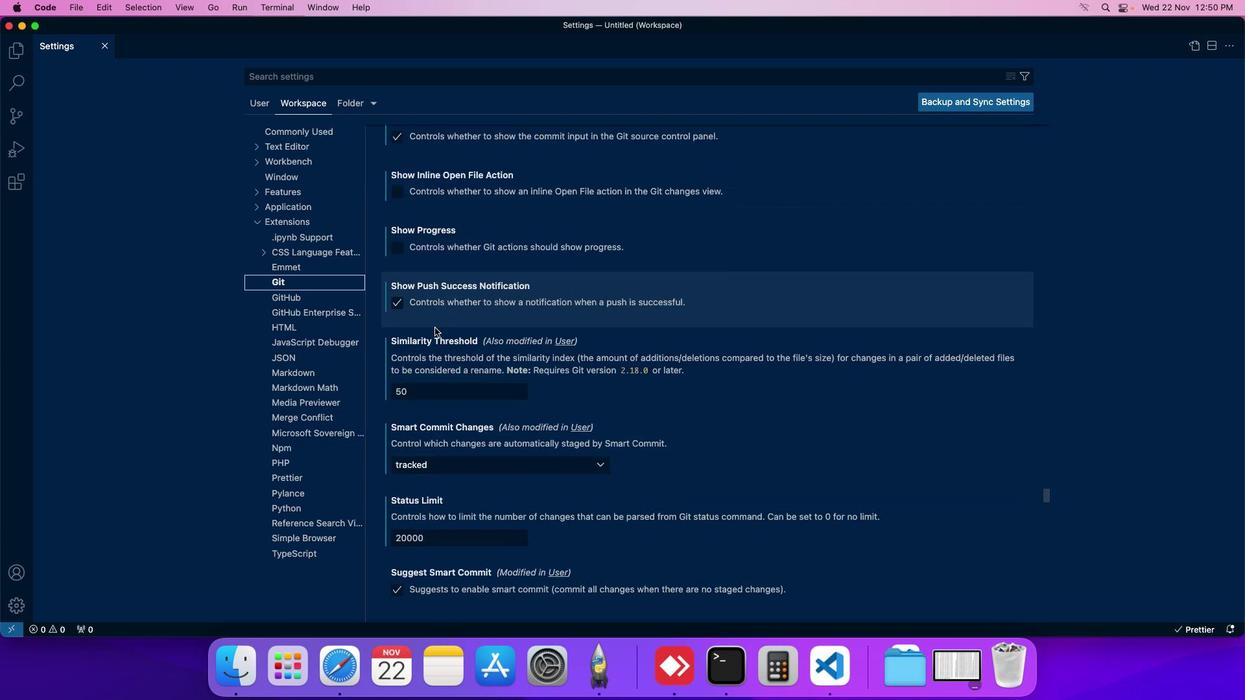 
Action: Mouse scrolled (428, 321) with delta (-5, -5)
Screenshot: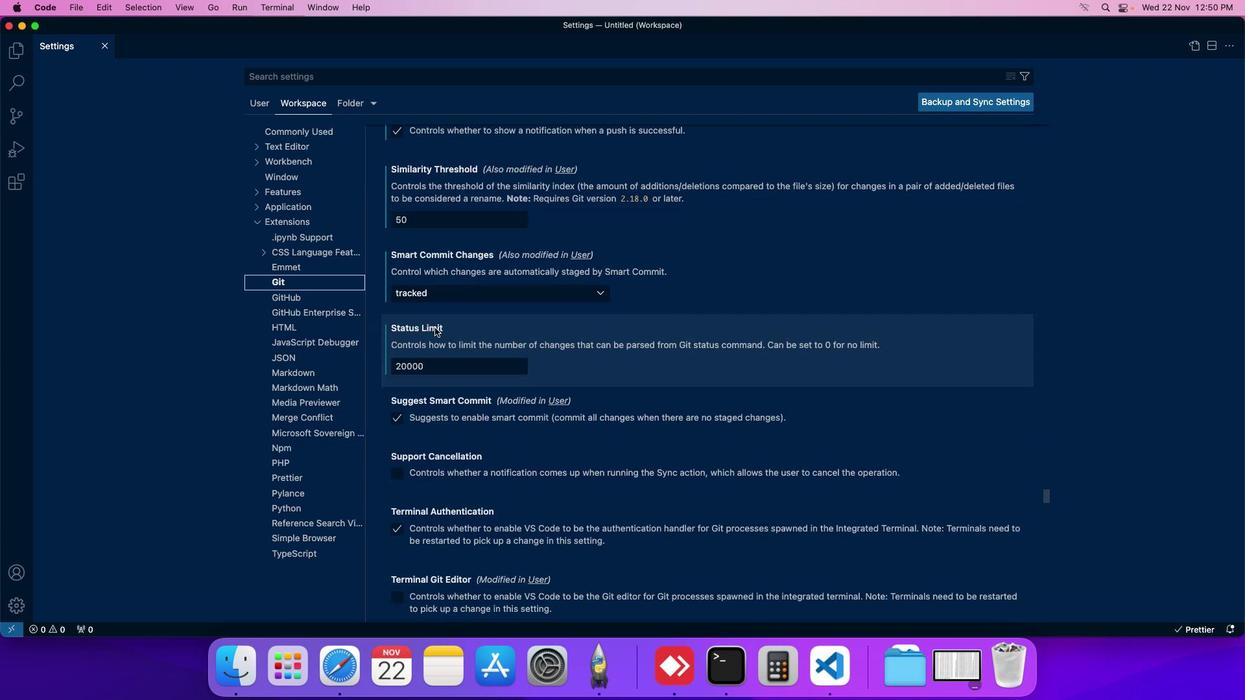 
Action: Mouse moved to (444, 363)
Screenshot: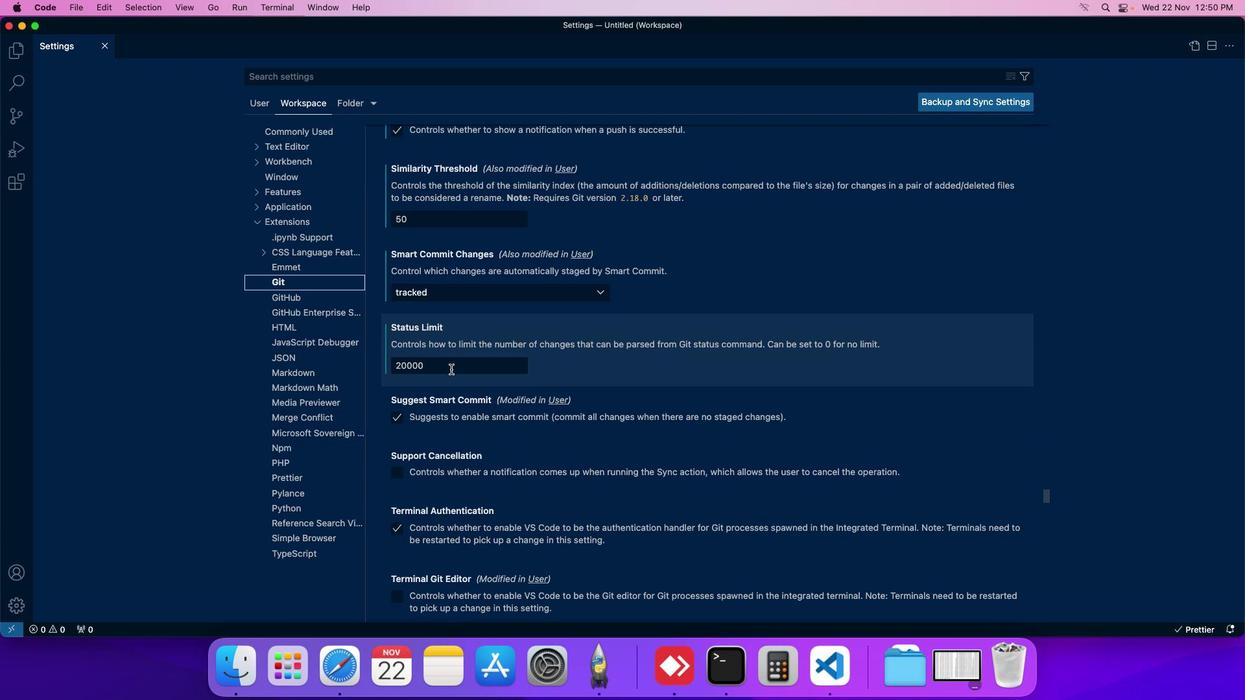 
Action: Mouse pressed left at (444, 363)
Screenshot: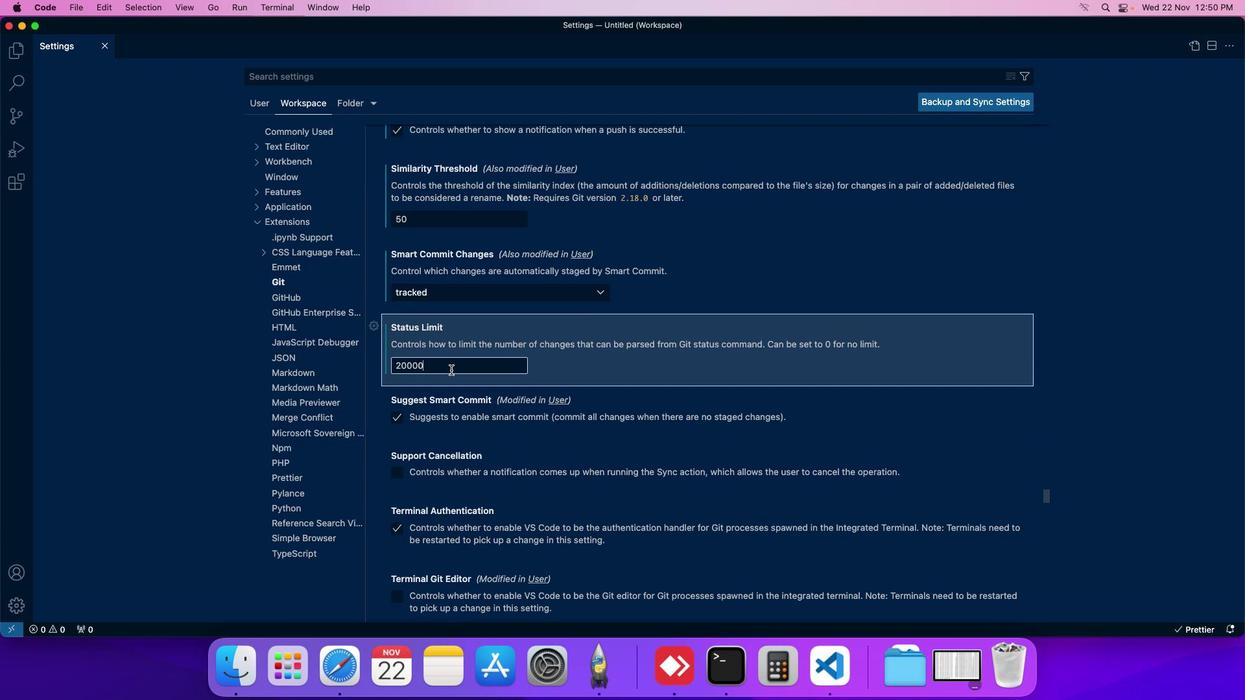 
Action: Mouse moved to (444, 363)
Screenshot: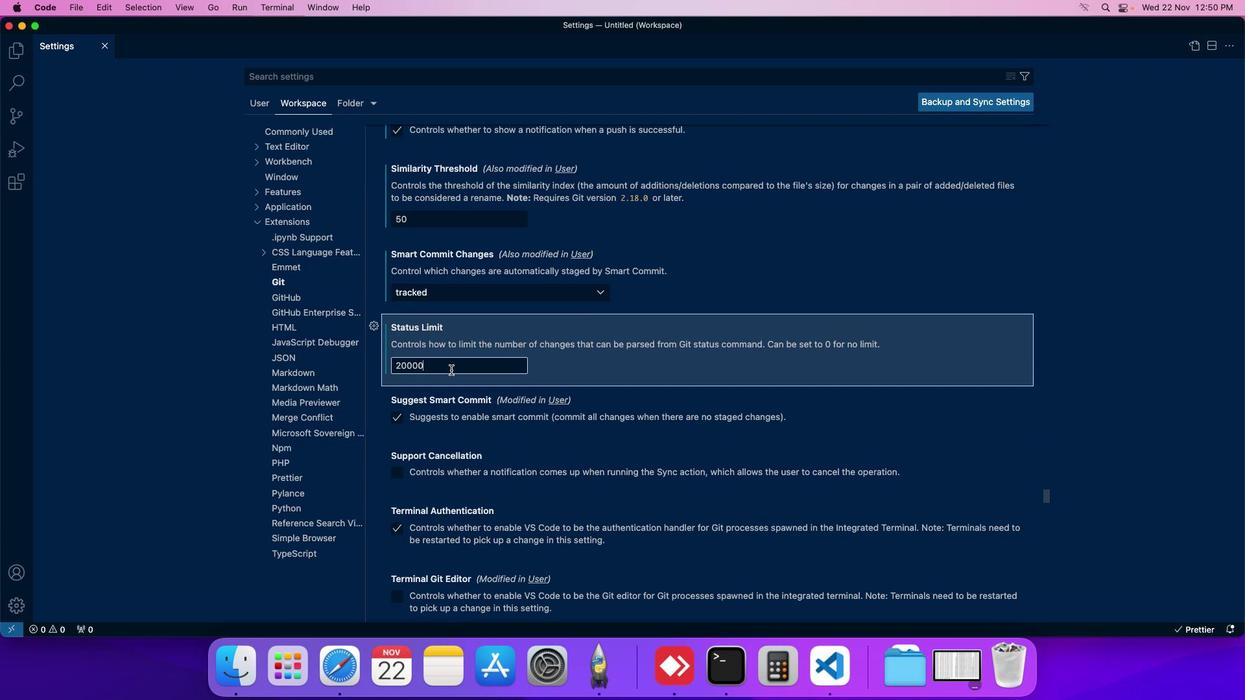 
Action: Key pressed Key.backspaceKey.backspaceKey.backspaceKey.backspaceKey.backspace'1''0''0''0''0'
Screenshot: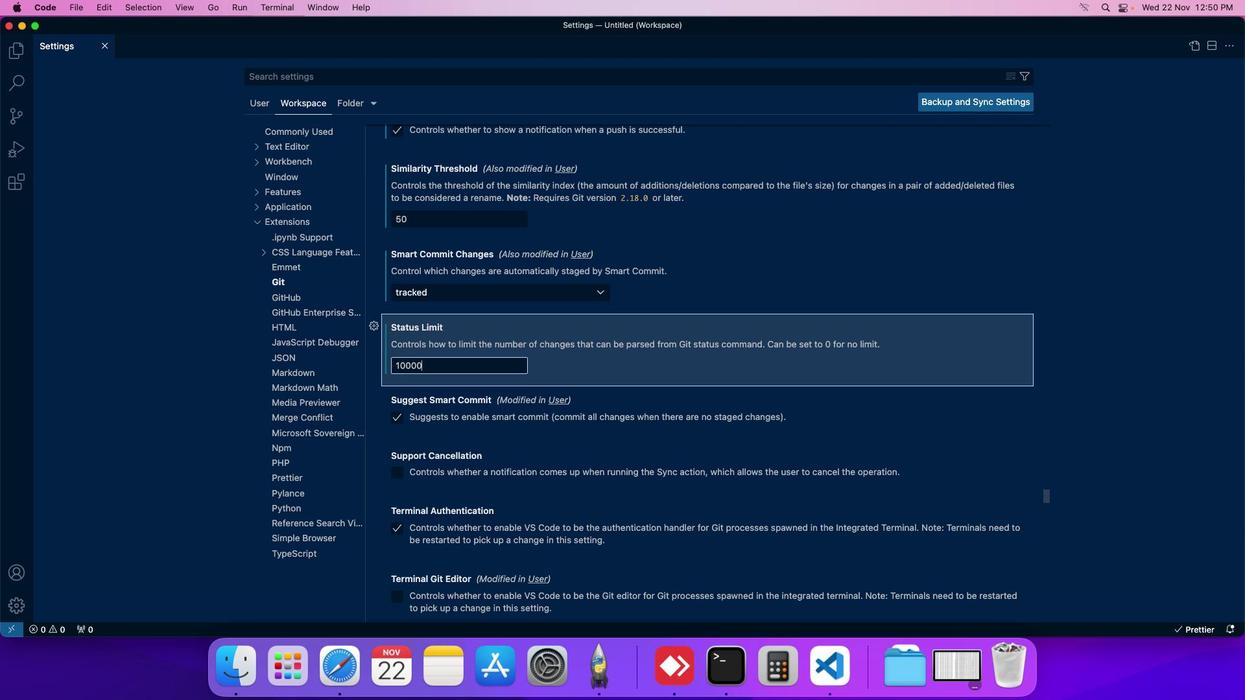 
